 Task: Open Card Podcast Review in Board Customer Feedback Action Planning to Workspace Contract Management and add a team member Softage.4@softage.net, a label Purple, a checklist Poetry, an attachment from your google drive, a color Purple and finally, add a card description 'Draft blog post for company website' and a comment 'Given the potential impact of this task, let us make sure we involve all stakeholders and gather their feedback.'. Add a start date 'Jan 08, 1900' with a due date 'Jan 15, 1900'
Action: Mouse moved to (82, 249)
Screenshot: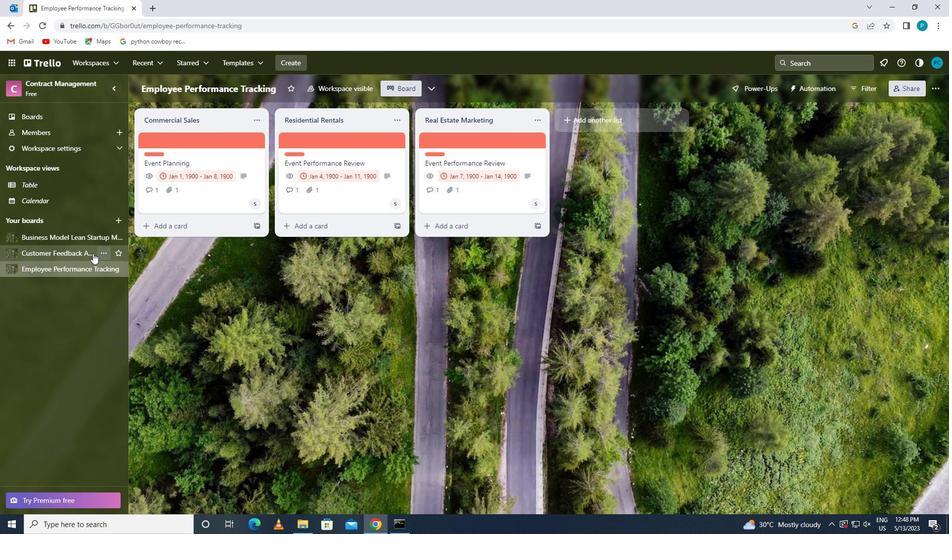 
Action: Mouse pressed left at (82, 249)
Screenshot: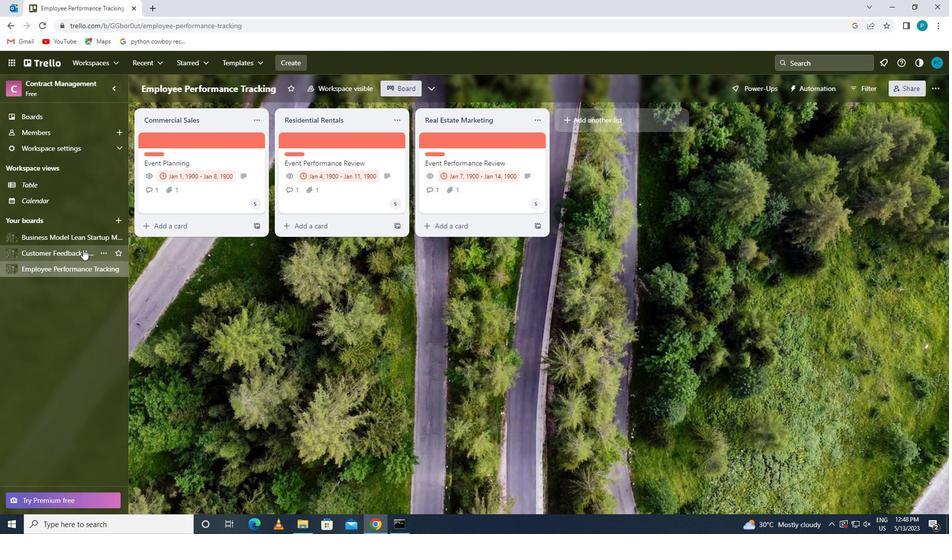 
Action: Mouse moved to (487, 145)
Screenshot: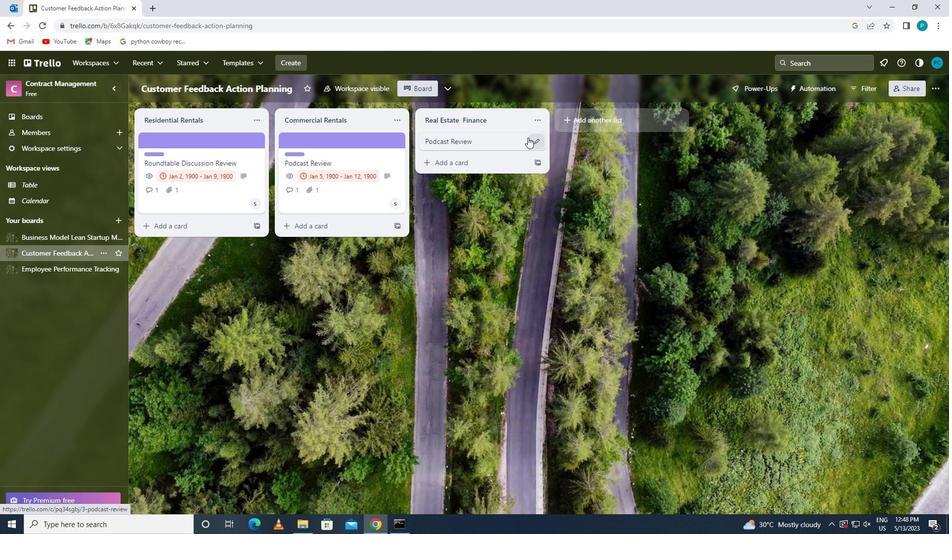
Action: Mouse pressed left at (487, 145)
Screenshot: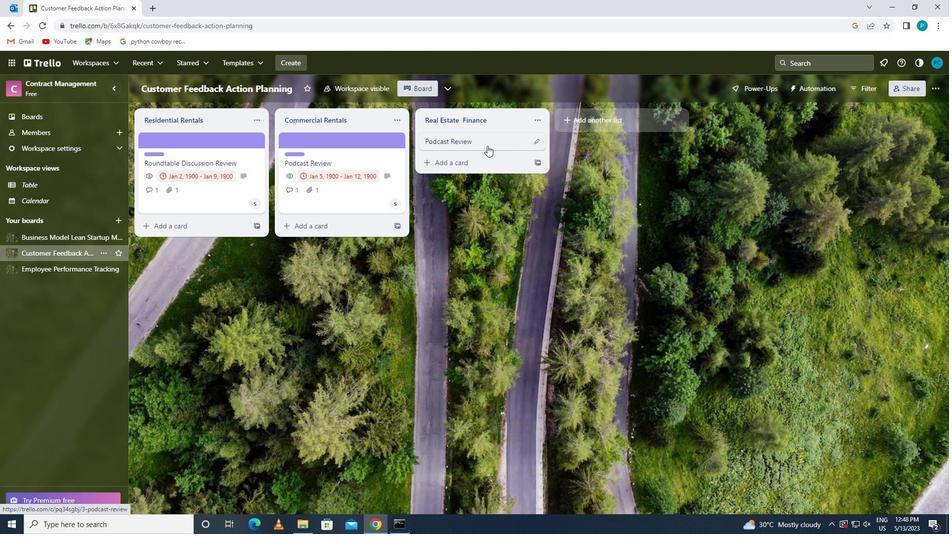 
Action: Mouse moved to (576, 174)
Screenshot: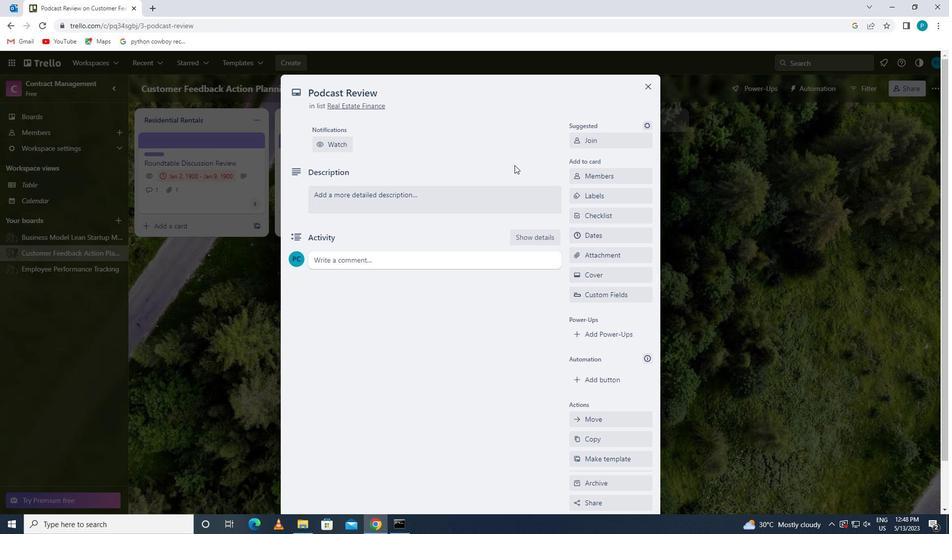 
Action: Mouse pressed left at (576, 174)
Screenshot: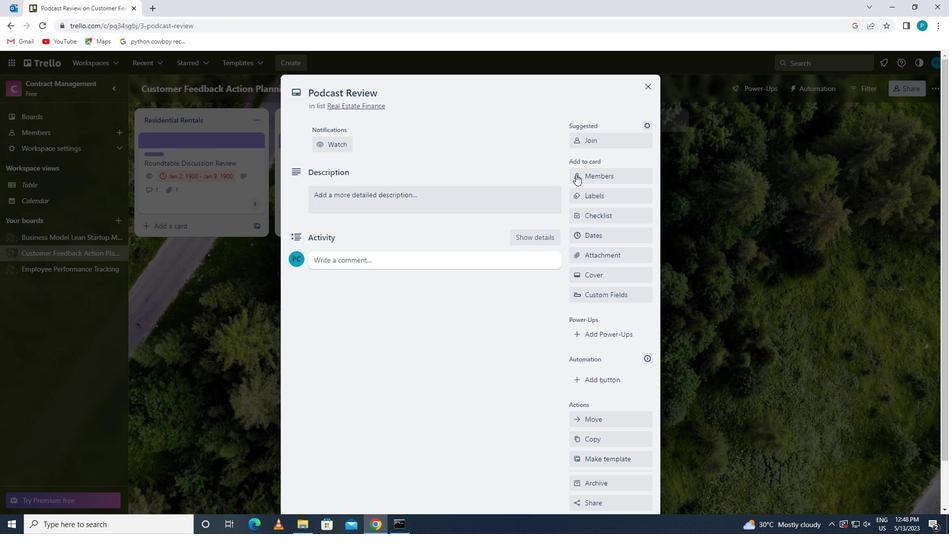 
Action: Key pressed <Key.caps_lock>s<Key.caps_lock>oftage.4
Screenshot: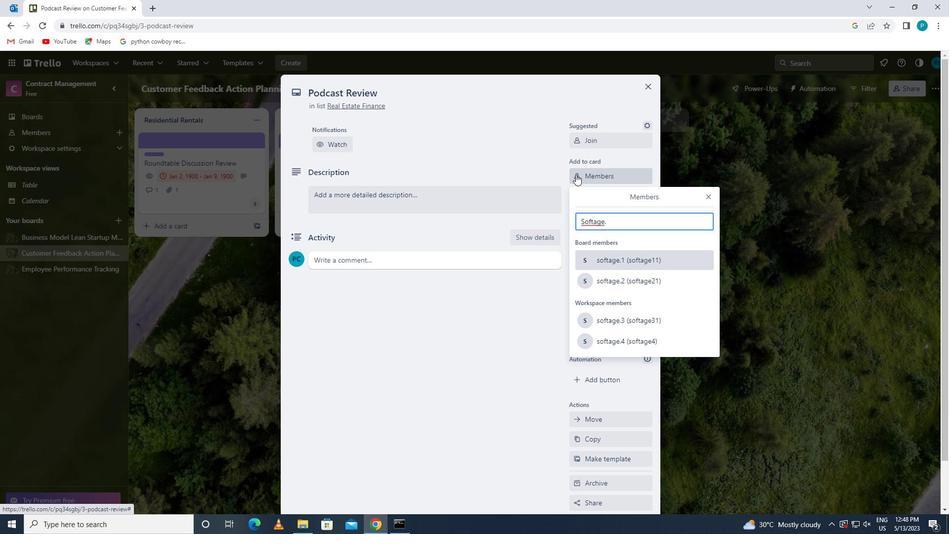 
Action: Mouse moved to (607, 317)
Screenshot: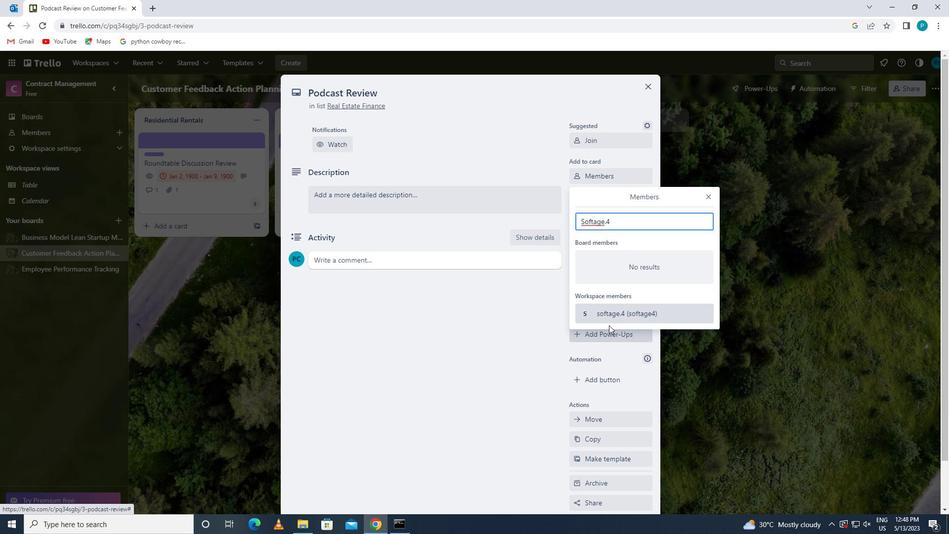 
Action: Mouse pressed left at (607, 317)
Screenshot: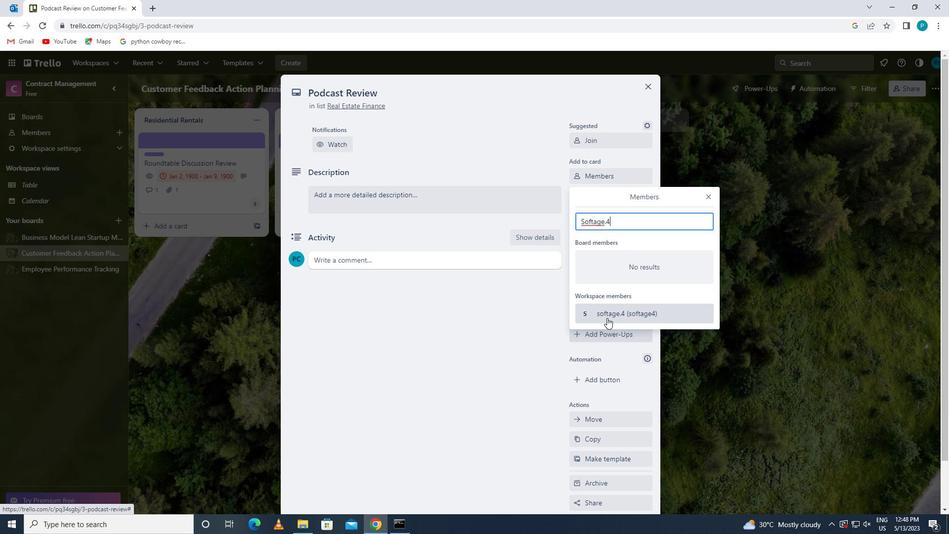 
Action: Mouse moved to (710, 189)
Screenshot: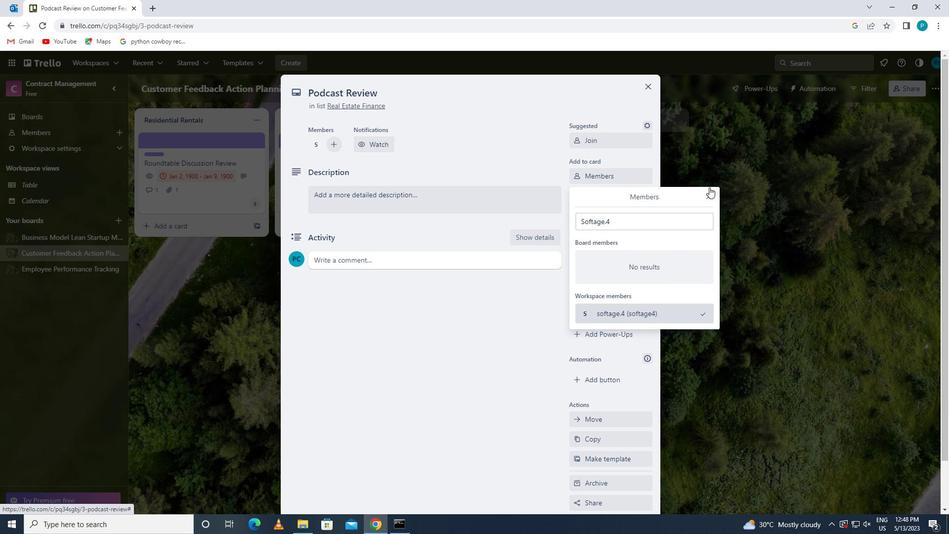
Action: Mouse pressed left at (710, 189)
Screenshot: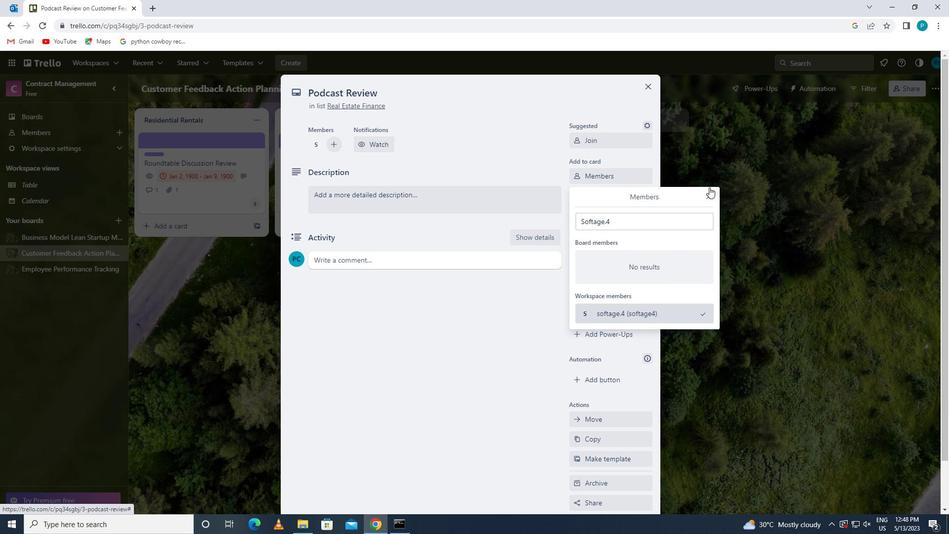 
Action: Mouse moved to (594, 194)
Screenshot: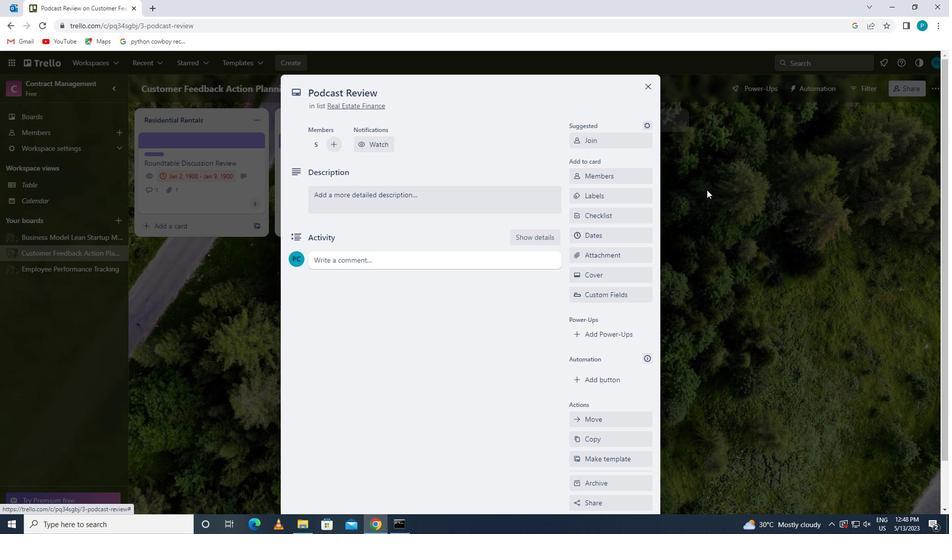 
Action: Mouse pressed left at (594, 194)
Screenshot: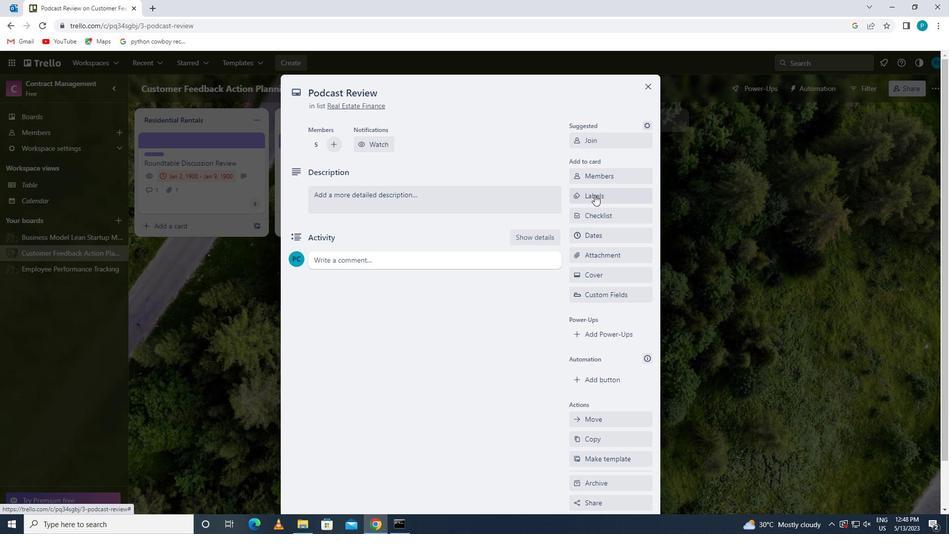 
Action: Mouse moved to (625, 385)
Screenshot: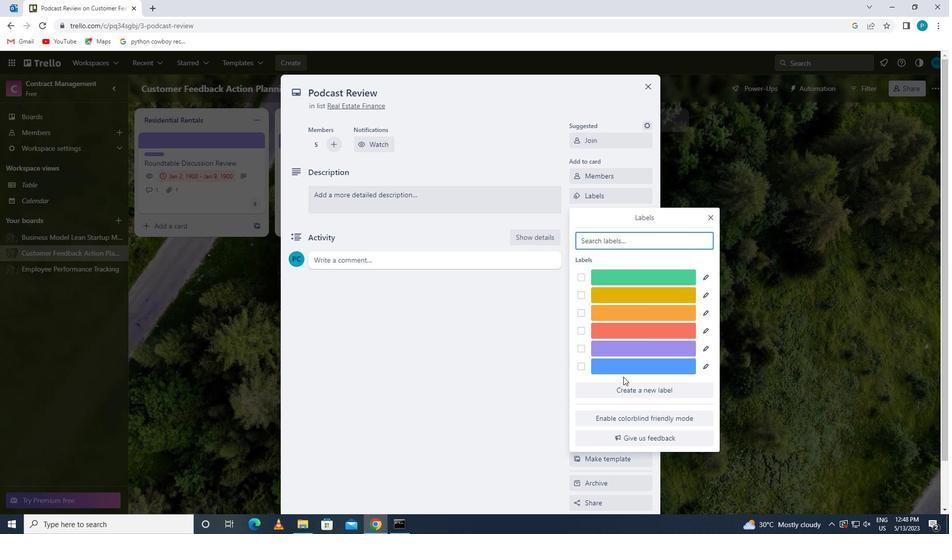 
Action: Mouse pressed left at (625, 385)
Screenshot: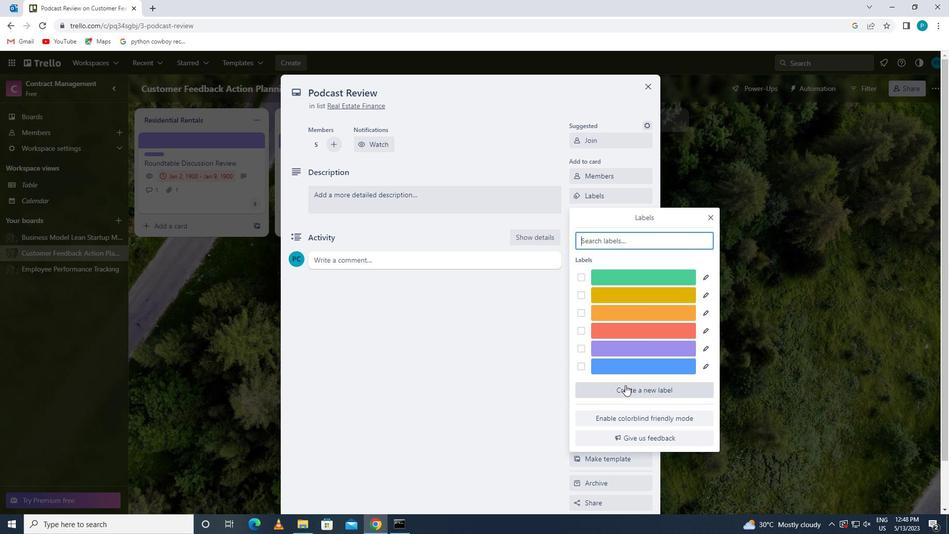 
Action: Mouse moved to (697, 354)
Screenshot: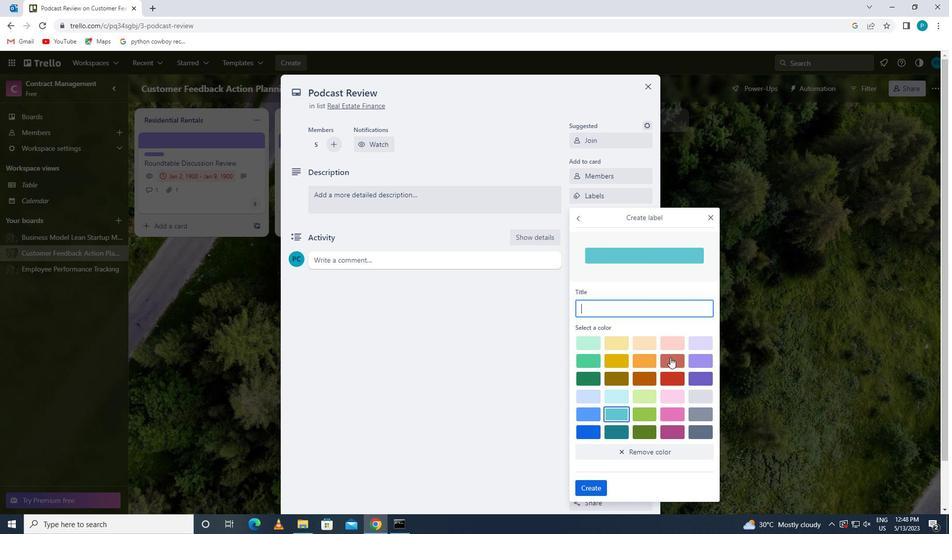 
Action: Mouse pressed left at (697, 354)
Screenshot: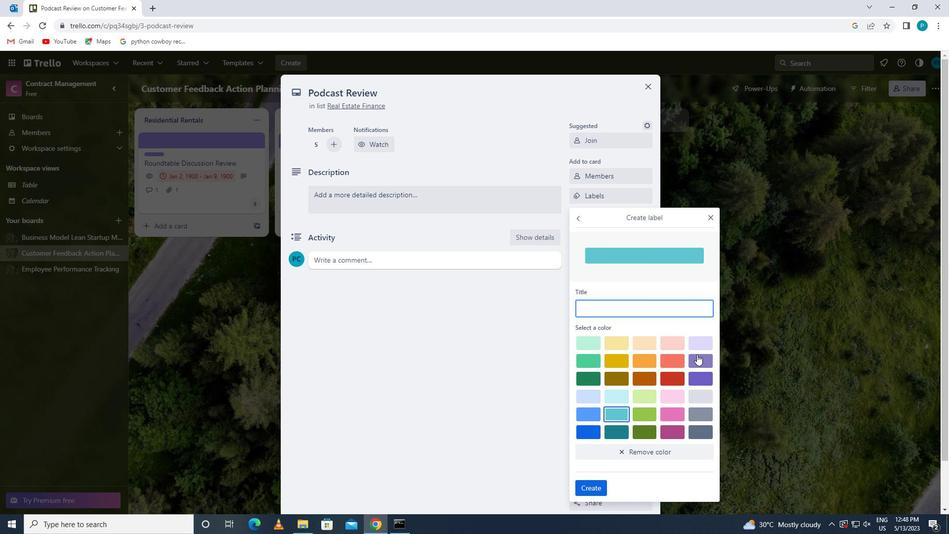 
Action: Mouse moved to (590, 486)
Screenshot: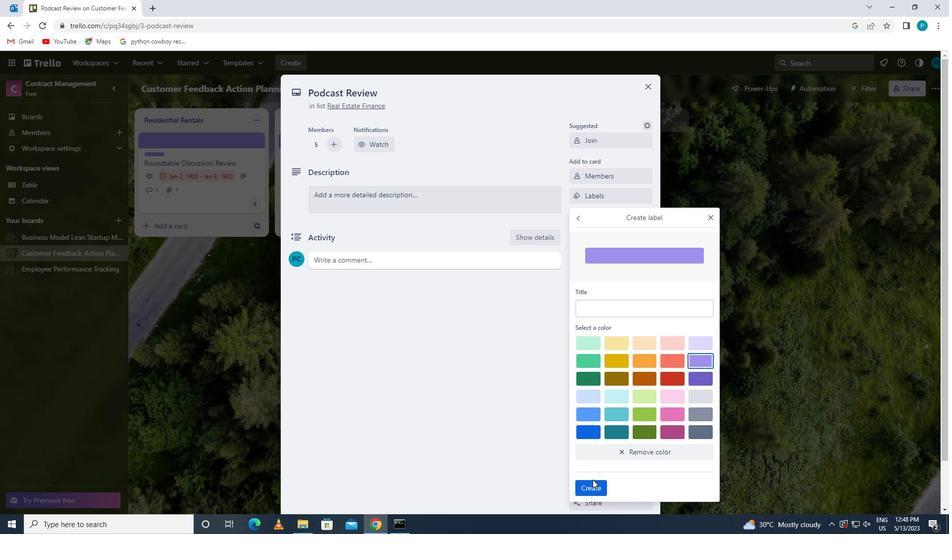 
Action: Mouse pressed left at (590, 486)
Screenshot: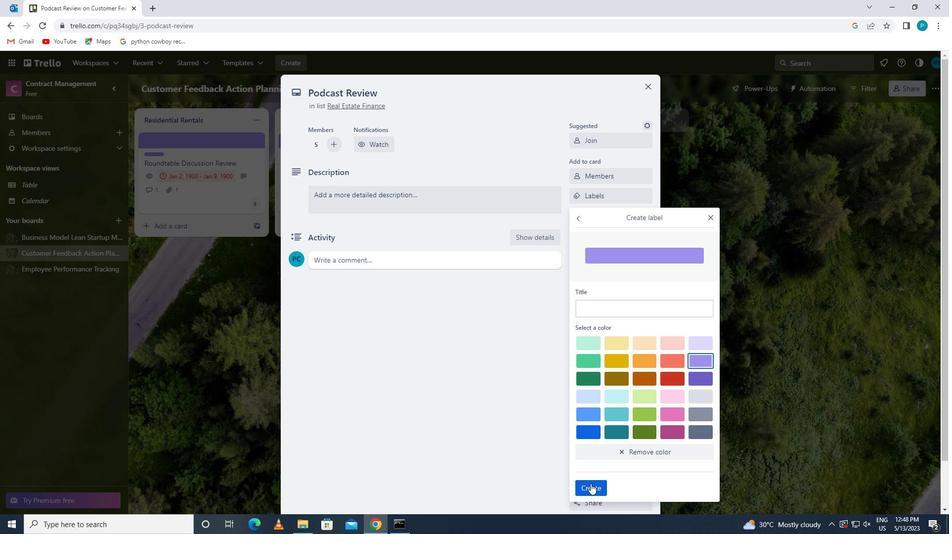 
Action: Mouse moved to (711, 211)
Screenshot: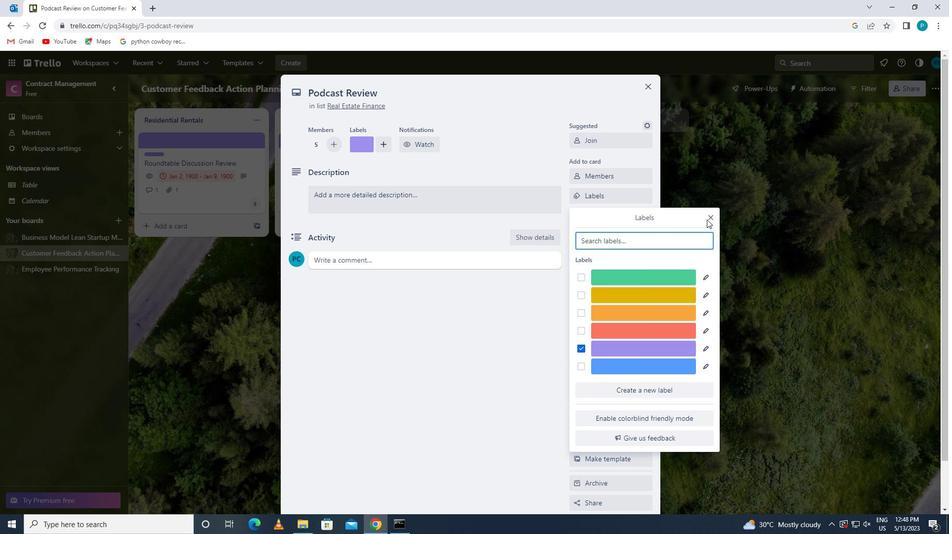 
Action: Mouse pressed left at (711, 211)
Screenshot: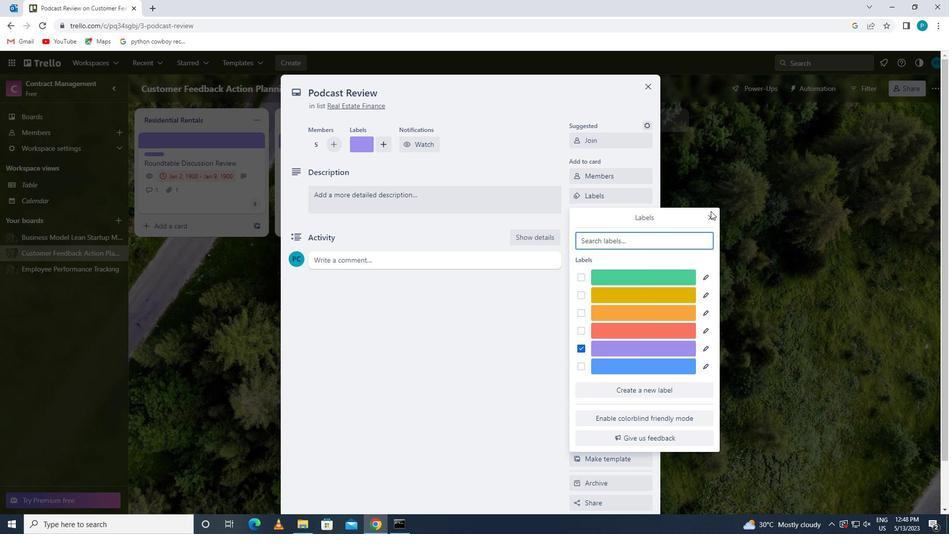 
Action: Mouse moved to (712, 214)
Screenshot: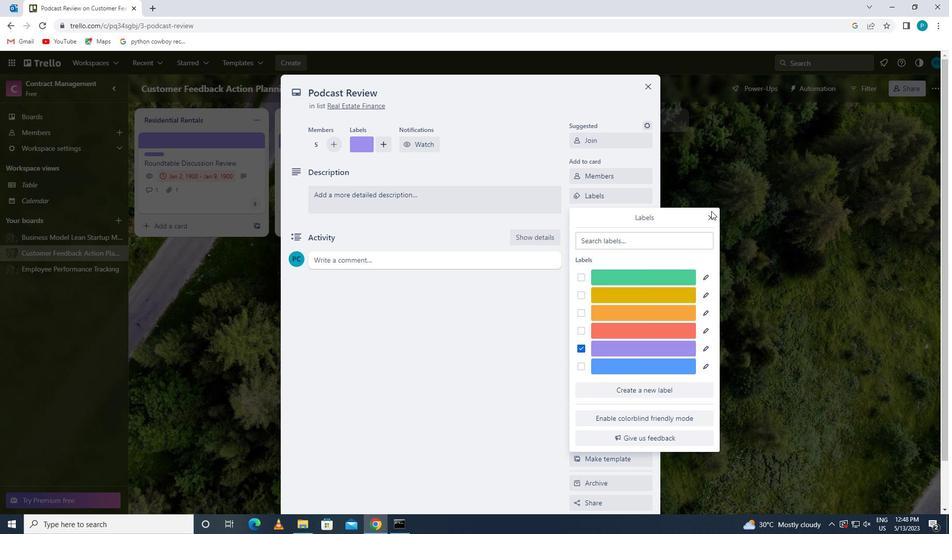 
Action: Mouse pressed left at (712, 214)
Screenshot: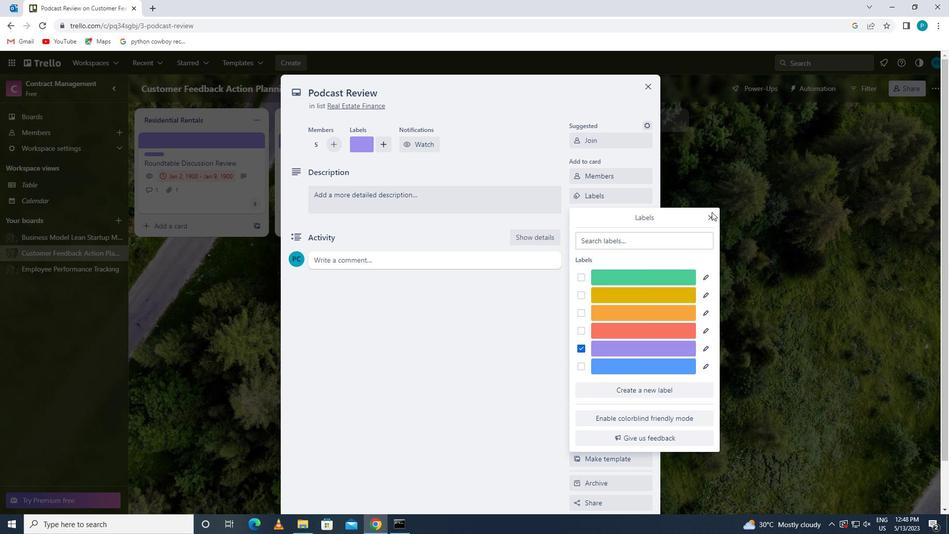 
Action: Mouse moved to (629, 215)
Screenshot: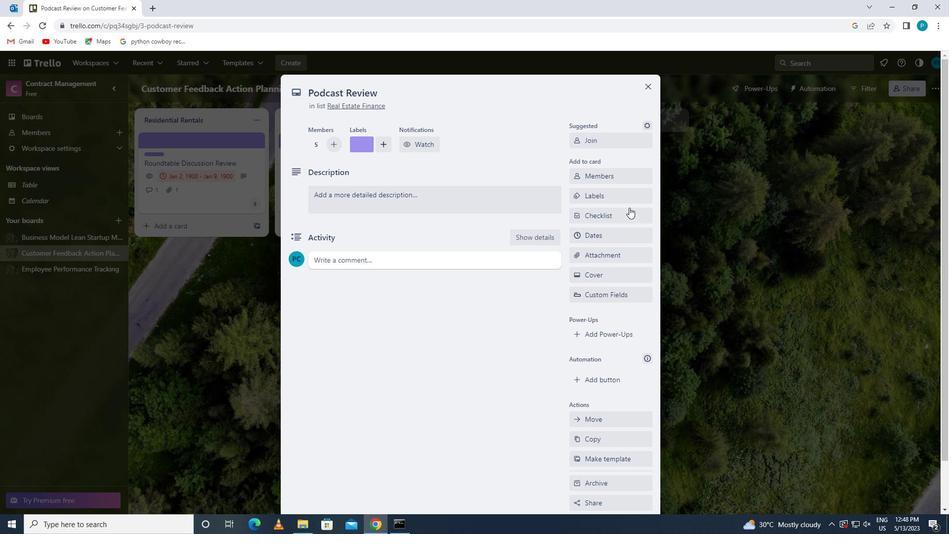 
Action: Mouse pressed left at (629, 215)
Screenshot: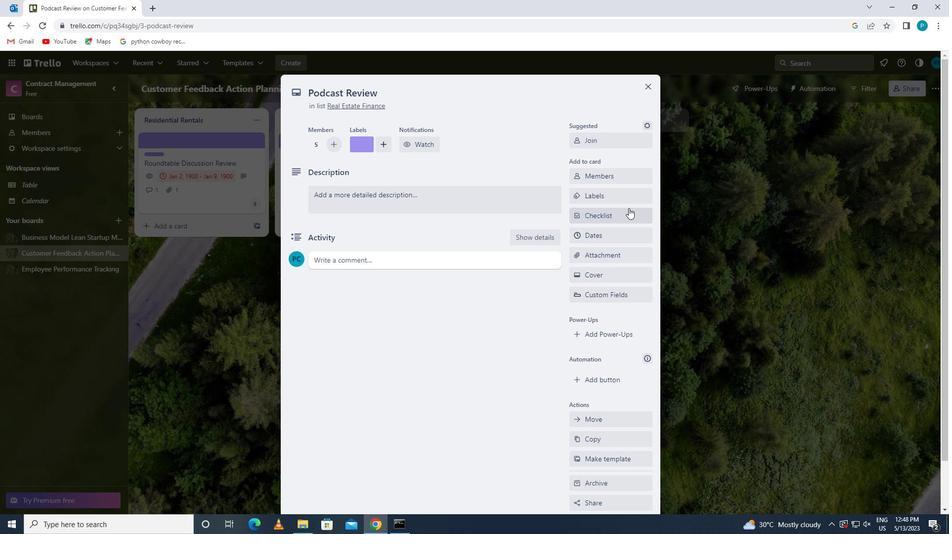 
Action: Key pressed po
Screenshot: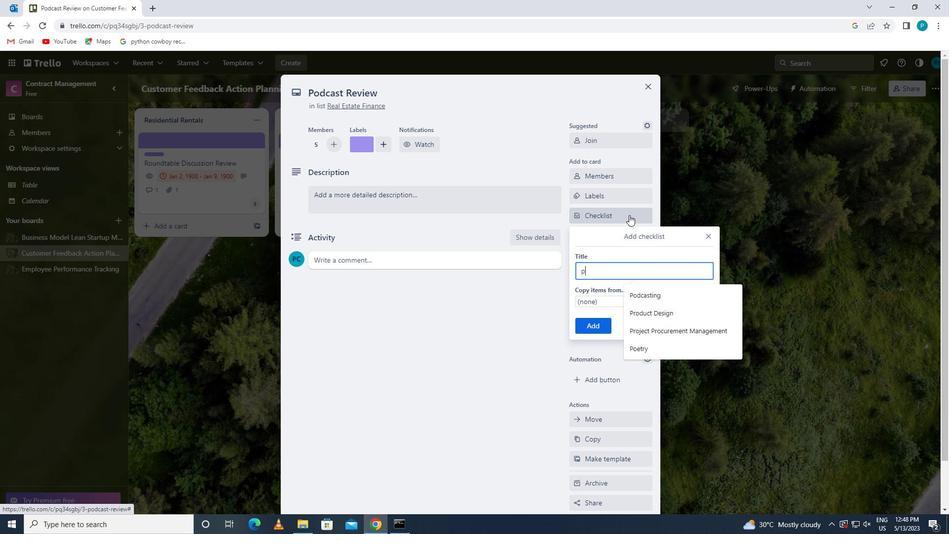
Action: Mouse moved to (642, 322)
Screenshot: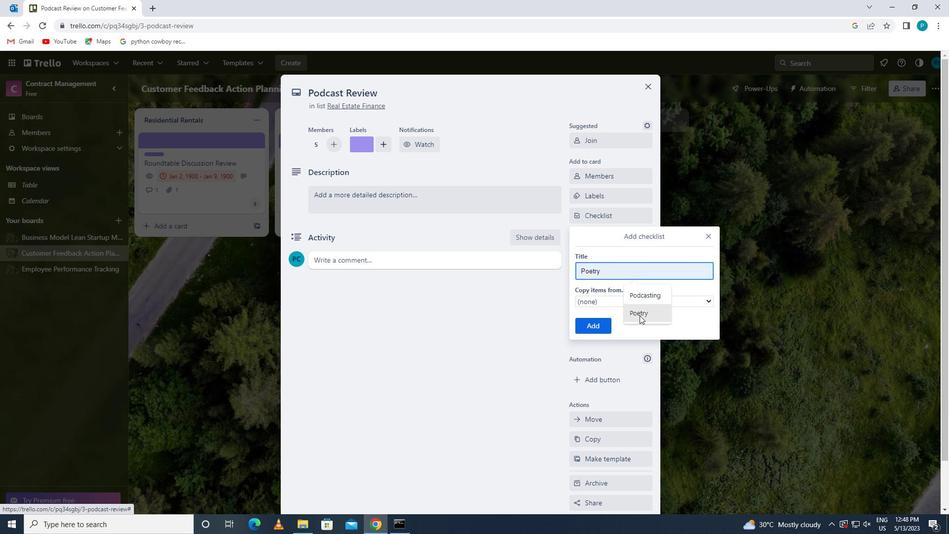 
Action: Mouse pressed left at (642, 322)
Screenshot: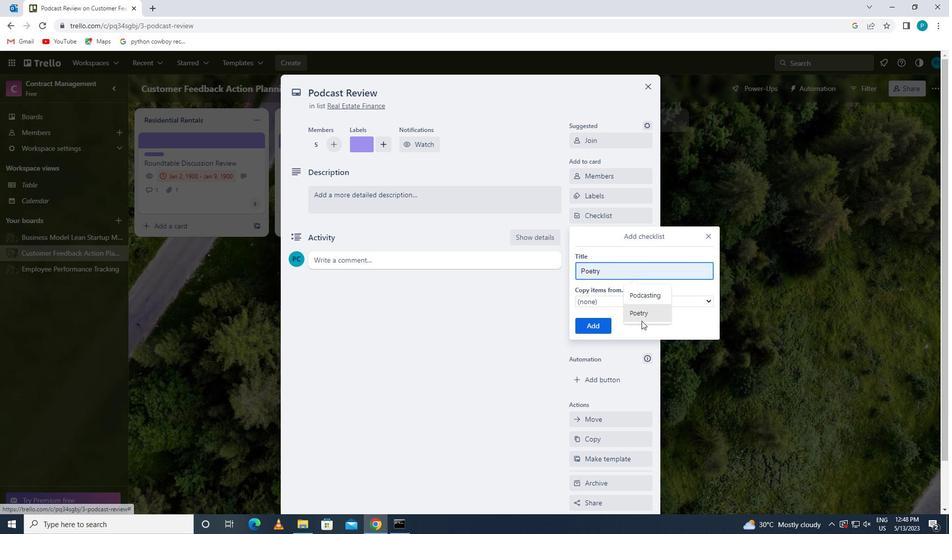 
Action: Mouse moved to (642, 318)
Screenshot: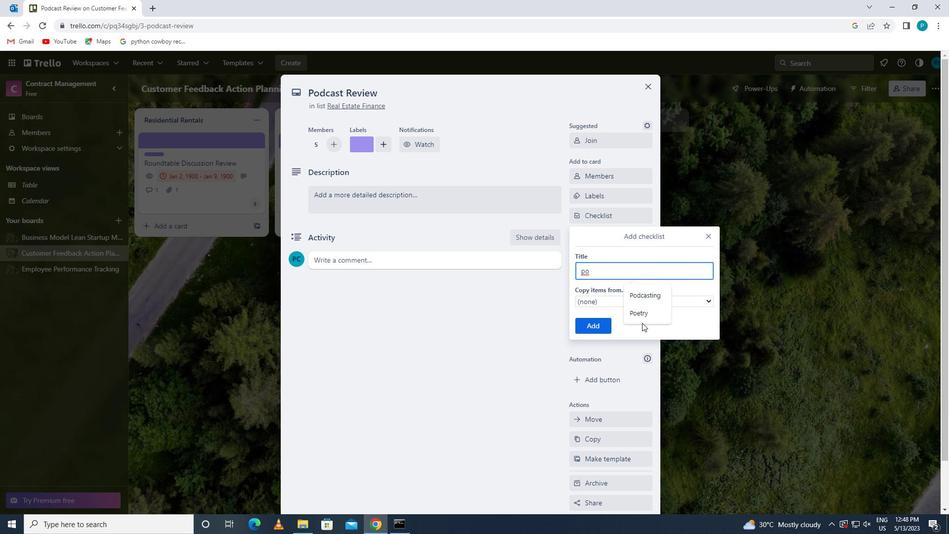 
Action: Mouse pressed left at (642, 318)
Screenshot: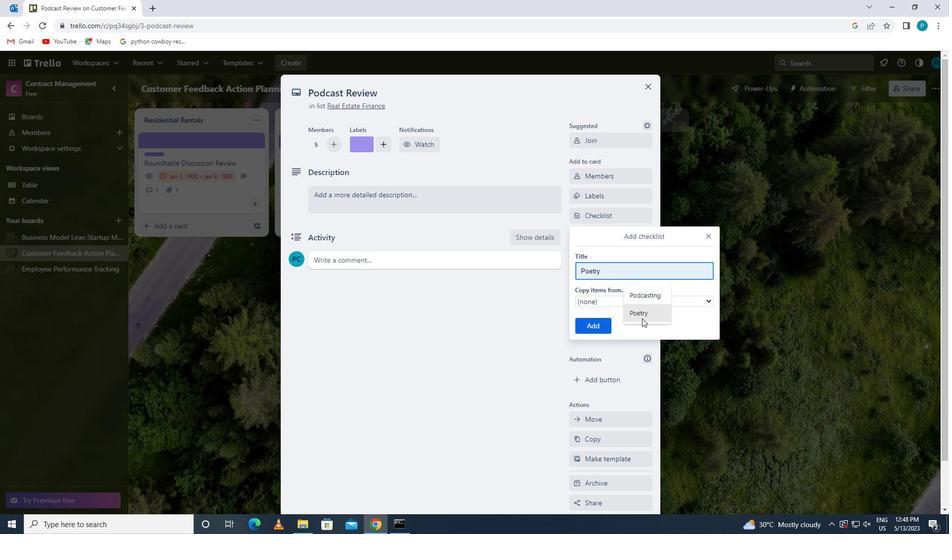 
Action: Mouse moved to (593, 323)
Screenshot: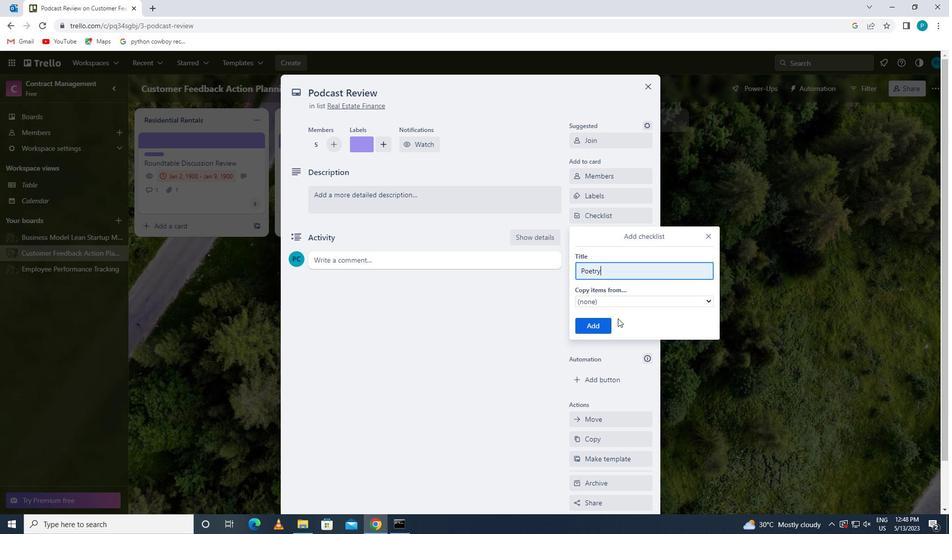 
Action: Mouse pressed left at (593, 323)
Screenshot: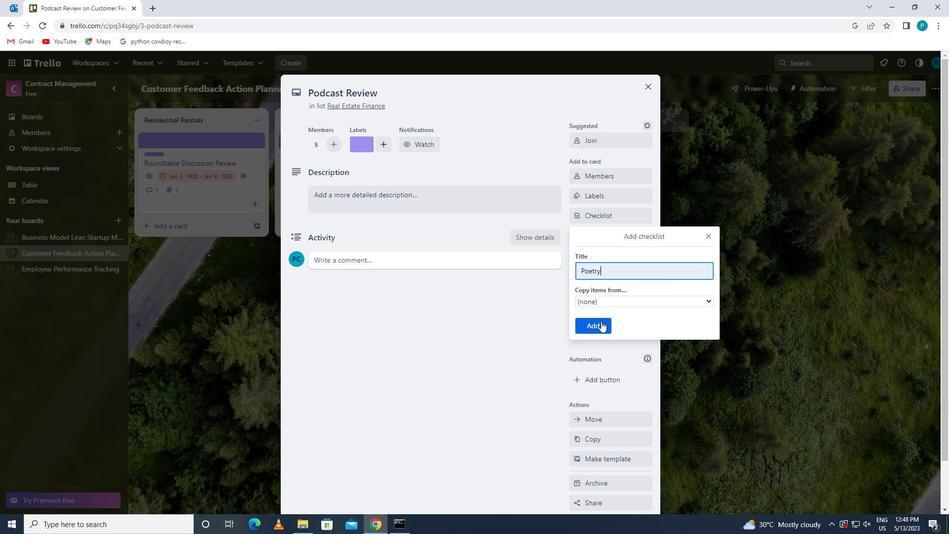 
Action: Mouse moved to (614, 256)
Screenshot: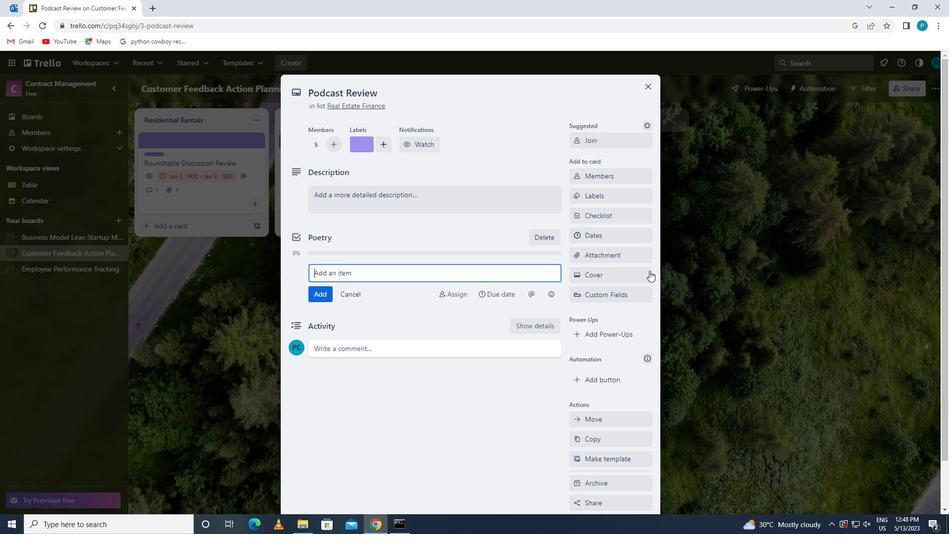
Action: Mouse pressed left at (614, 256)
Screenshot: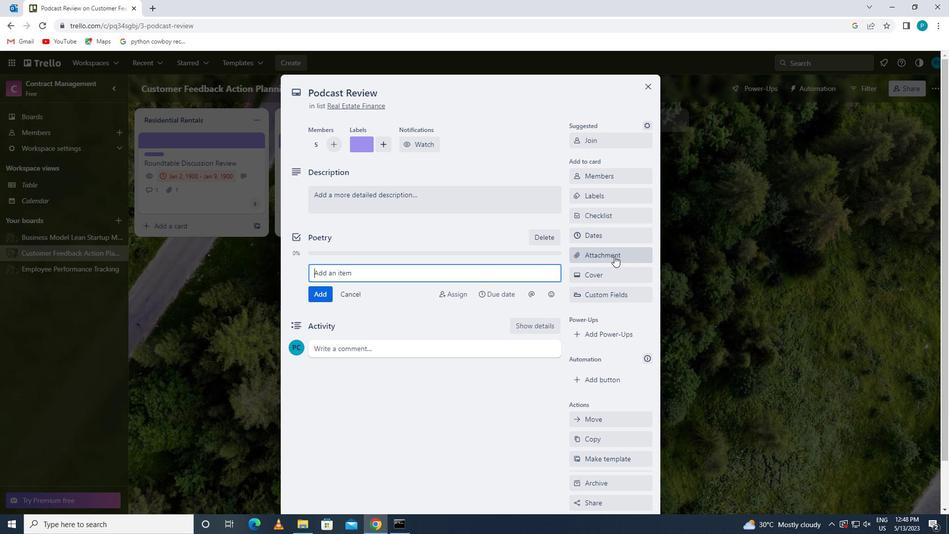 
Action: Mouse moved to (590, 332)
Screenshot: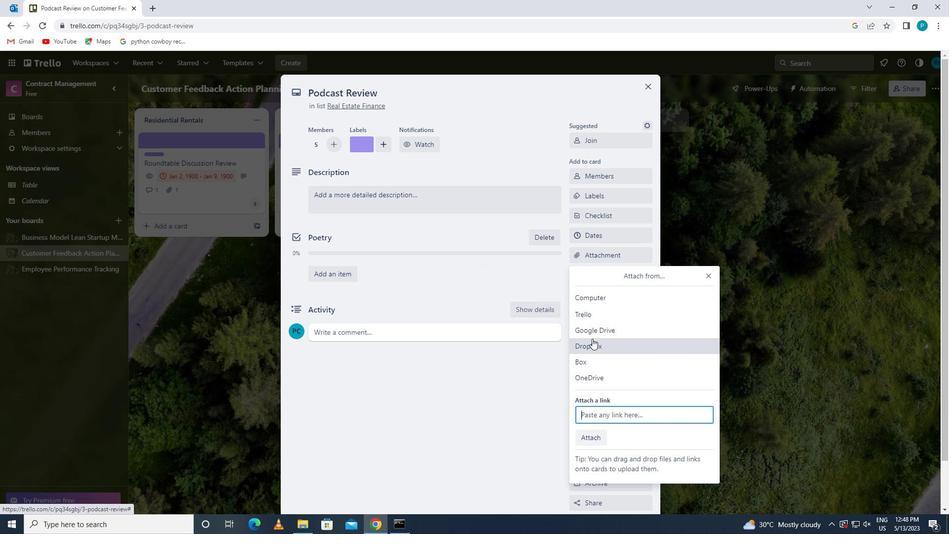 
Action: Mouse pressed left at (590, 332)
Screenshot: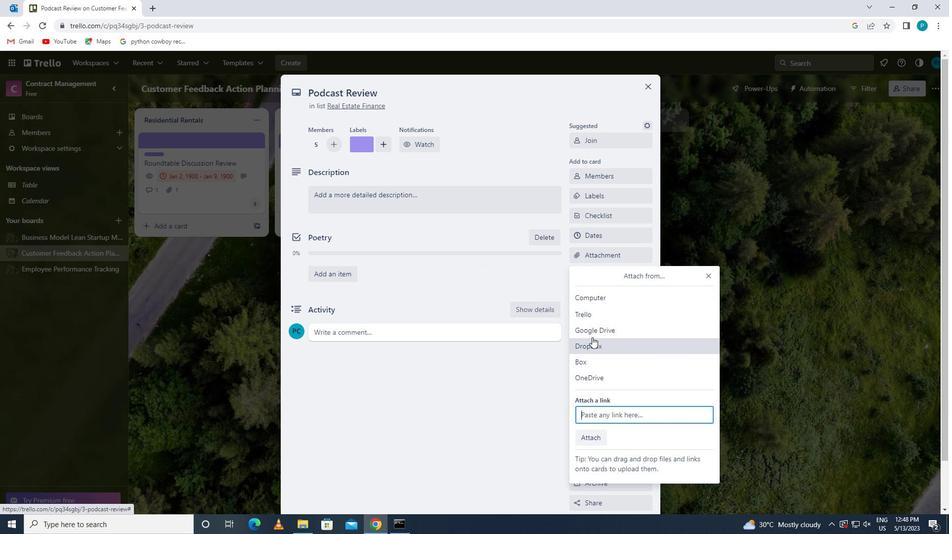 
Action: Mouse moved to (268, 287)
Screenshot: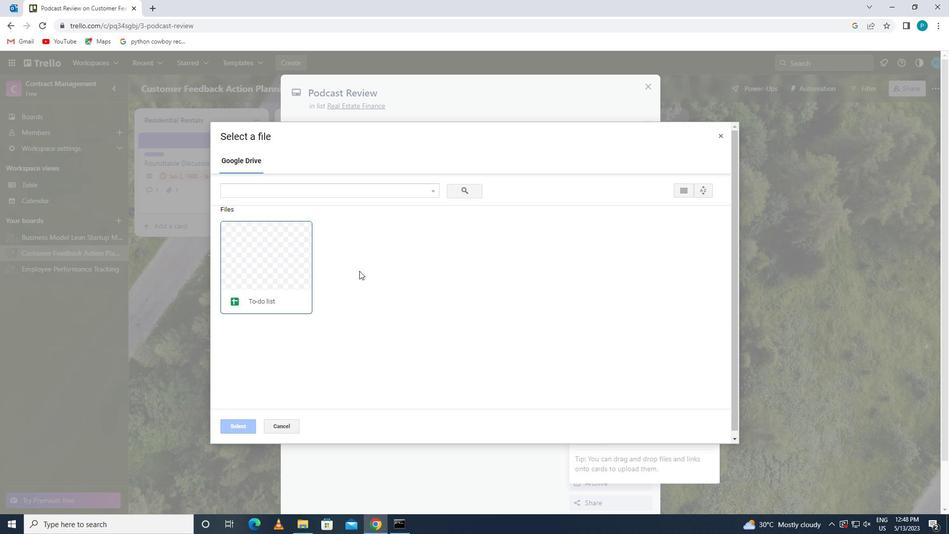 
Action: Mouse pressed left at (268, 287)
Screenshot: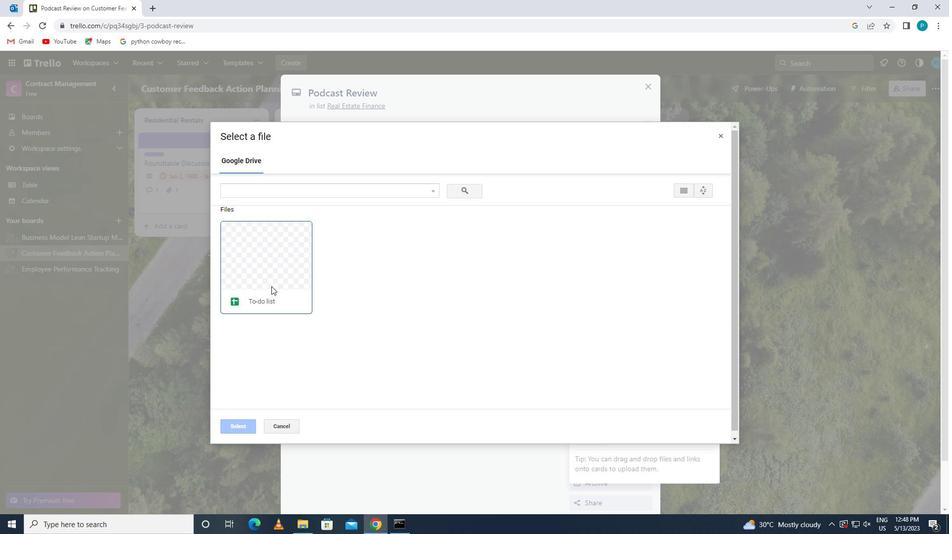 
Action: Mouse moved to (234, 428)
Screenshot: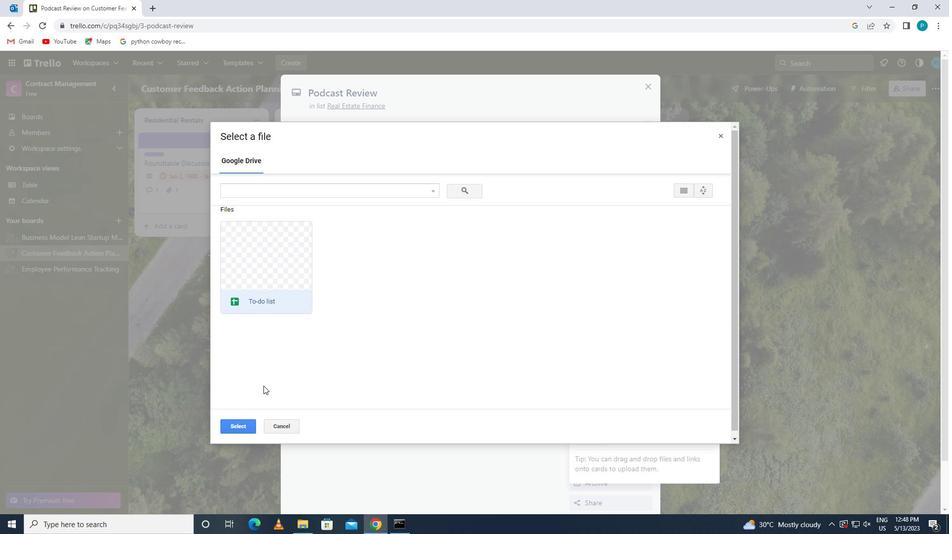 
Action: Mouse pressed left at (234, 428)
Screenshot: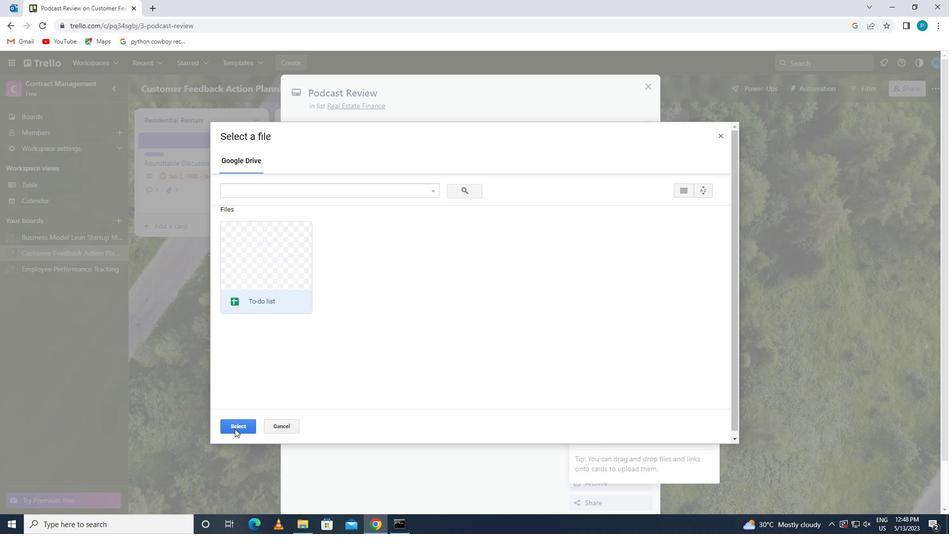 
Action: Mouse moved to (611, 276)
Screenshot: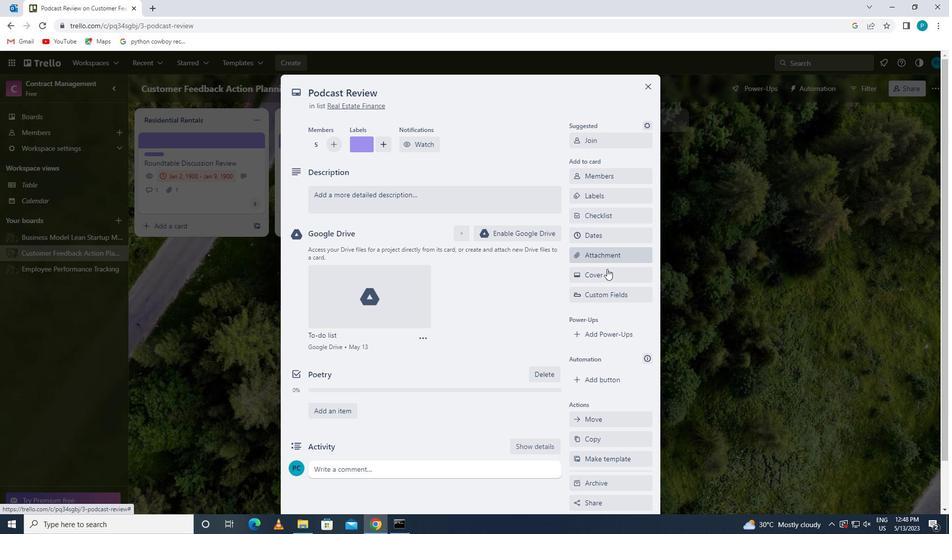 
Action: Mouse pressed left at (611, 276)
Screenshot: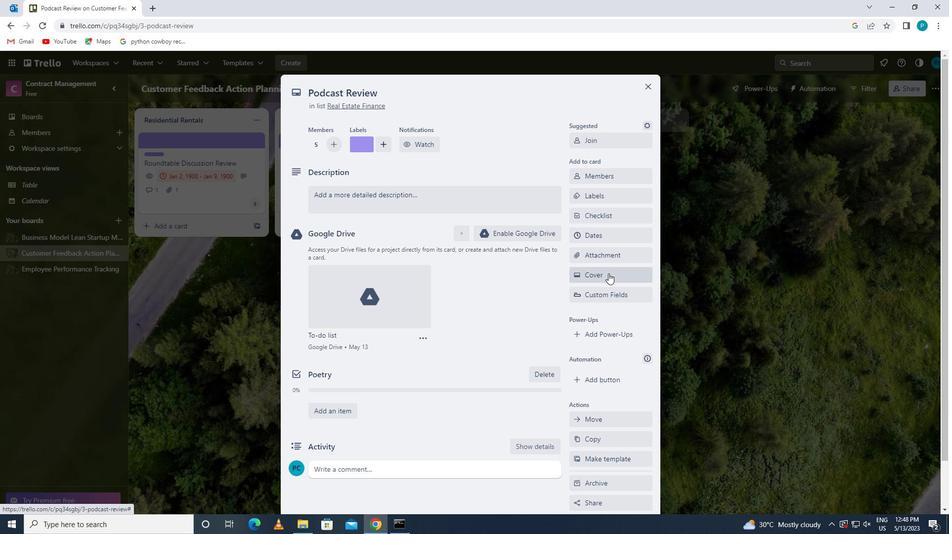 
Action: Mouse moved to (701, 312)
Screenshot: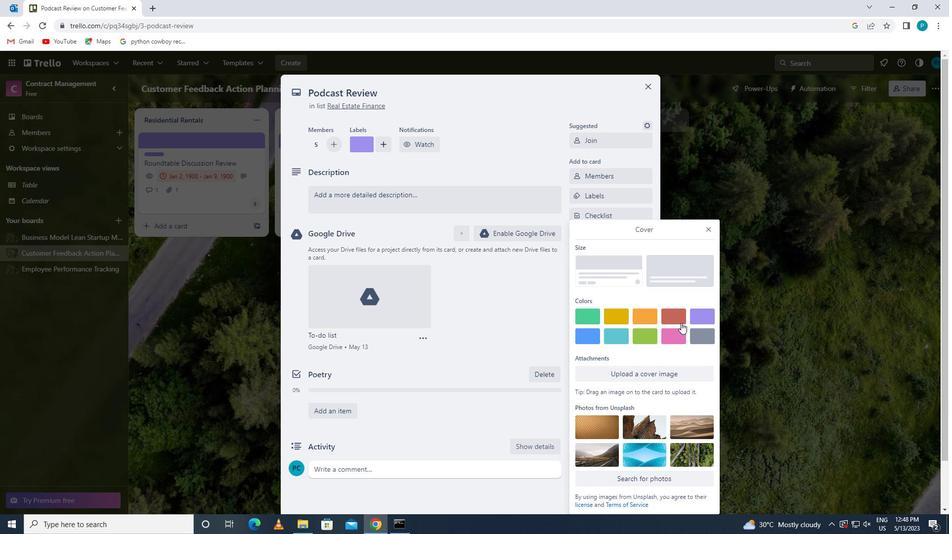 
Action: Mouse pressed left at (701, 312)
Screenshot: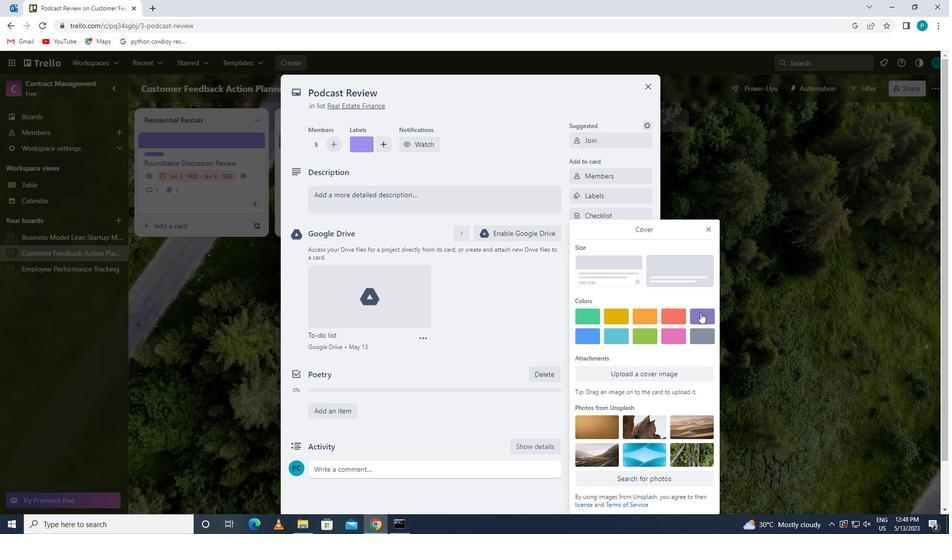 
Action: Mouse moved to (709, 208)
Screenshot: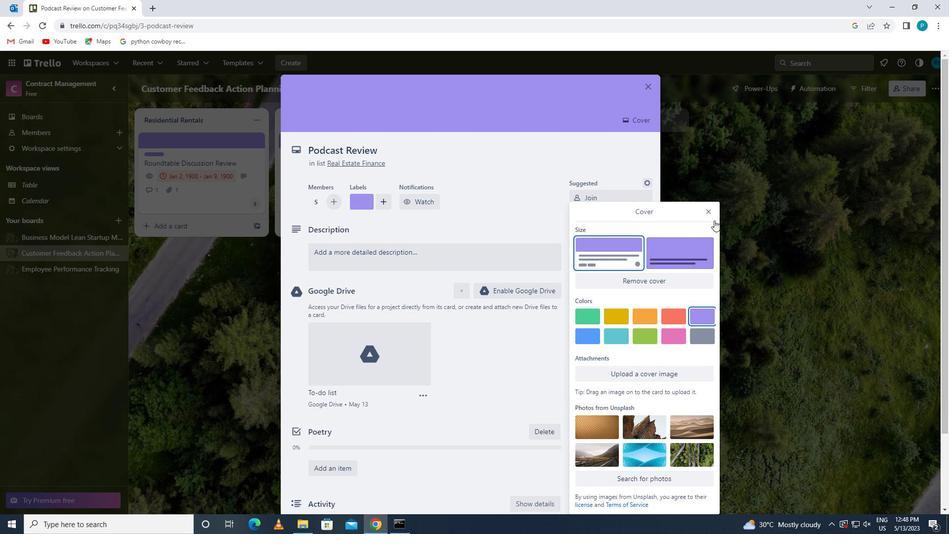 
Action: Mouse pressed left at (709, 208)
Screenshot: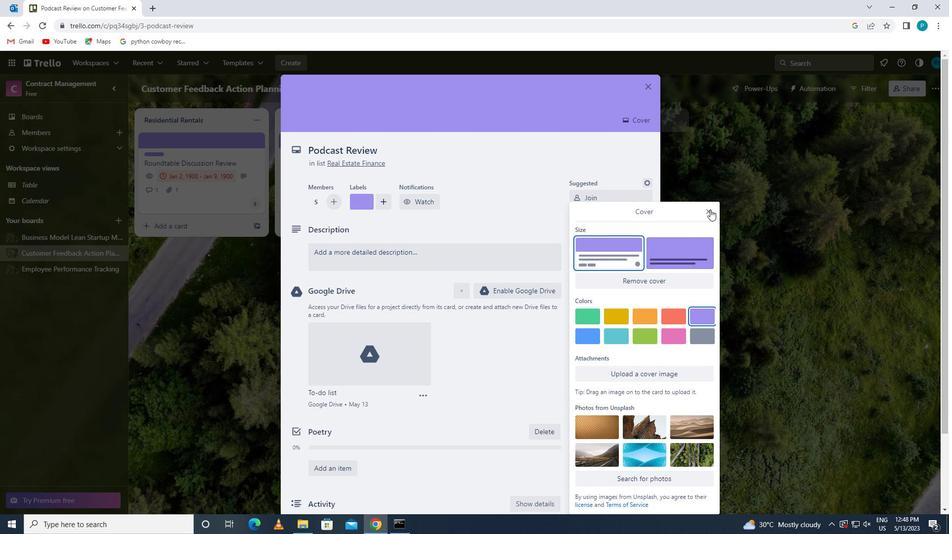 
Action: Mouse moved to (358, 255)
Screenshot: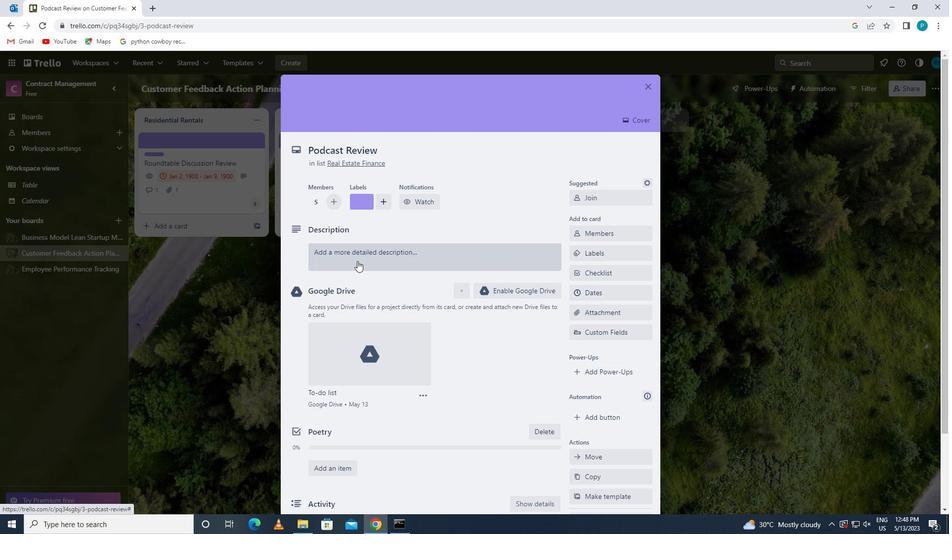 
Action: Mouse pressed left at (358, 255)
Screenshot: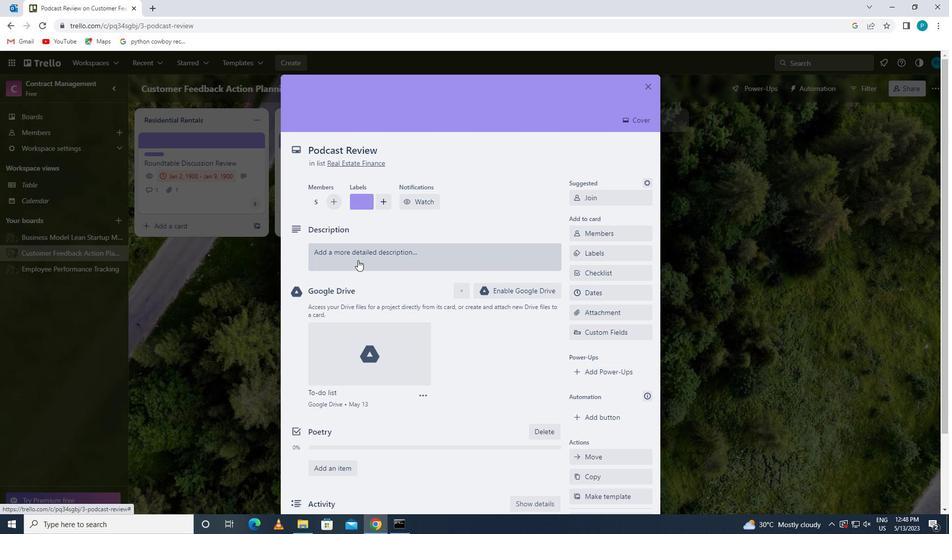 
Action: Key pressed <Key.caps_lock>d<Key.caps_lock>r
Screenshot: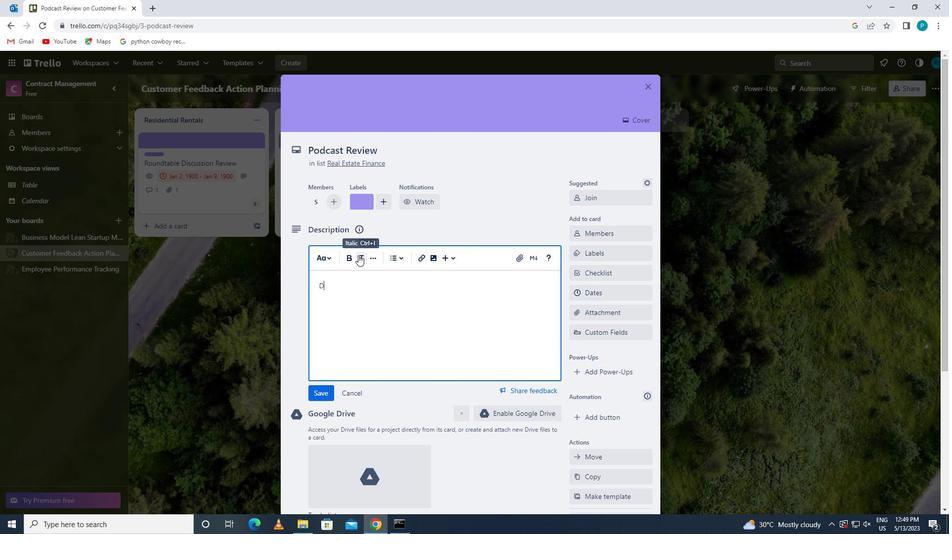 
Action: Mouse moved to (358, 255)
Screenshot: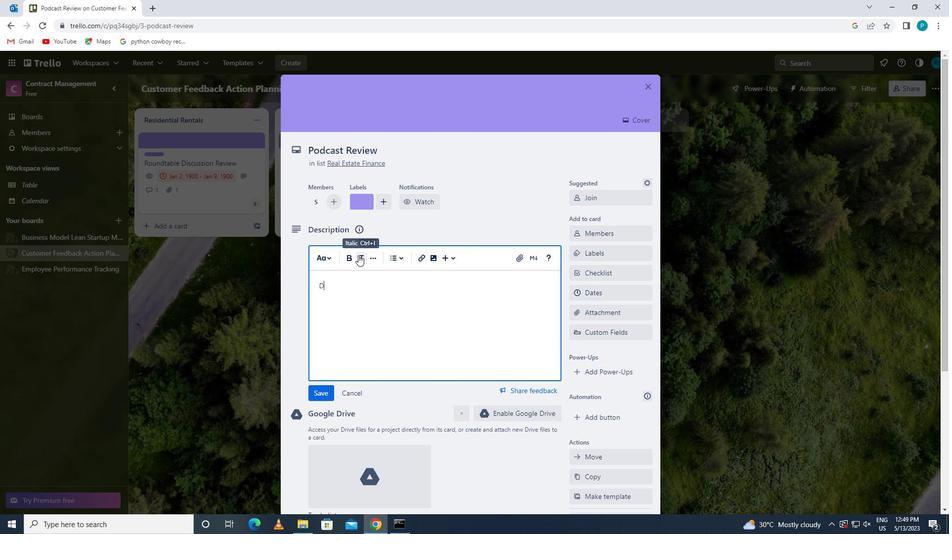 
Action: Key pressed aft<Key.space>blog<Key.space>post<Key.space>for<Key.space>company<Key.space>website
Screenshot: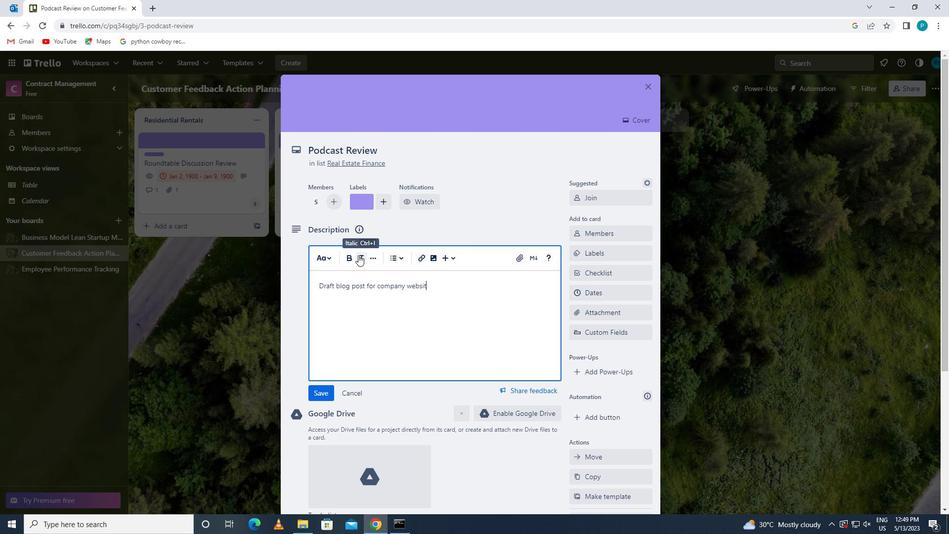 
Action: Mouse moved to (323, 394)
Screenshot: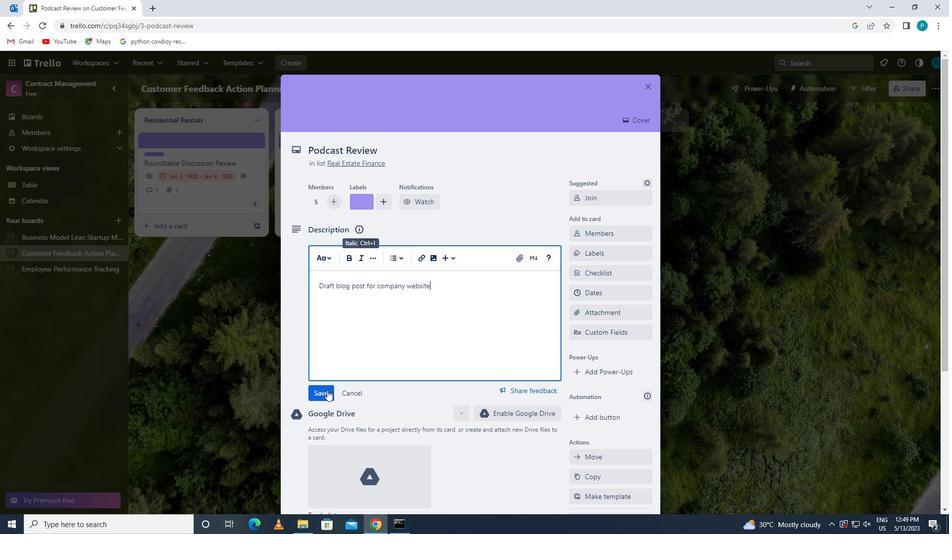 
Action: Mouse pressed left at (323, 394)
Screenshot: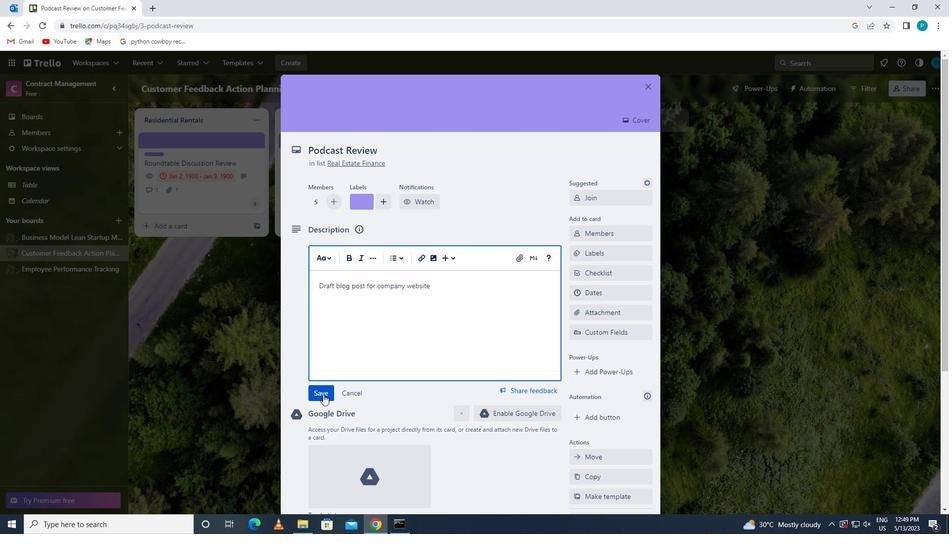 
Action: Mouse moved to (373, 427)
Screenshot: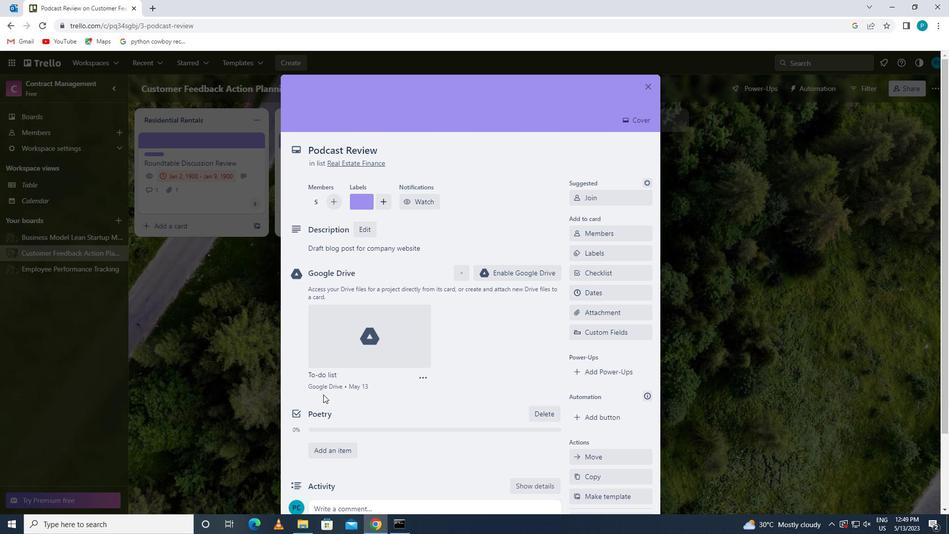 
Action: Mouse scrolled (373, 427) with delta (0, 0)
Screenshot: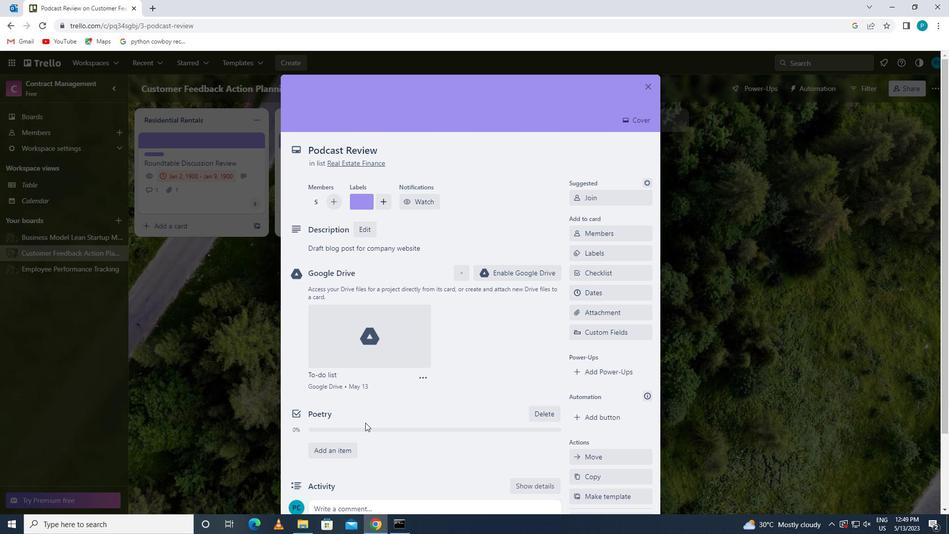 
Action: Mouse scrolled (373, 427) with delta (0, 0)
Screenshot: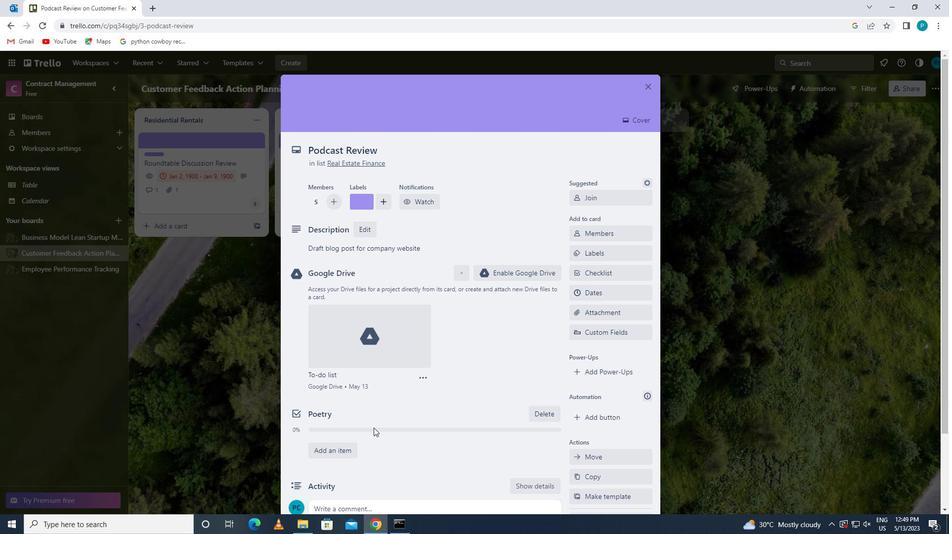 
Action: Mouse scrolled (373, 427) with delta (0, 0)
Screenshot: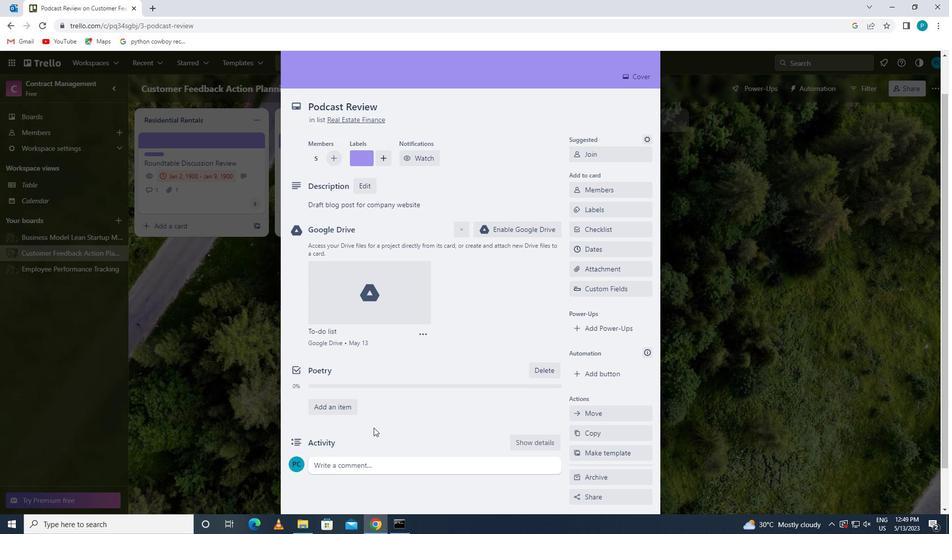 
Action: Mouse pressed left at (373, 427)
Screenshot: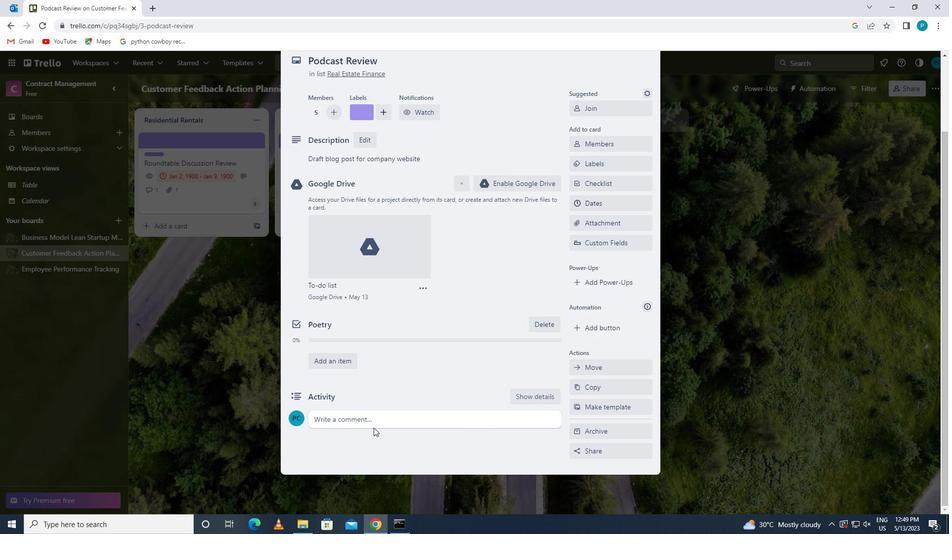 
Action: Key pressed <Key.caps_lock>g<Key.caps_lock>iven<Key.space>the<Key.space>potential<Key.space>impact<Key.space>of<Key.space>this<Key.space>task<Key.space>,let<Key.space>us<Key.space>make<Key.space>sure<Key.space>we<Key.space>involve<Key.space>all<Key.space>stakeholders<Key.space>and<Key.space>gather<Key.space>their<Key.space>feedback
Screenshot: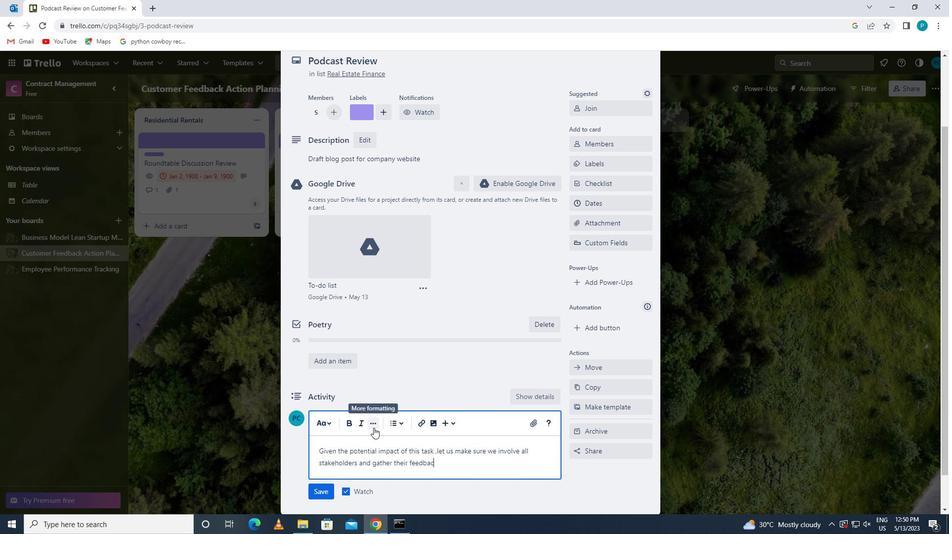 
Action: Mouse moved to (320, 498)
Screenshot: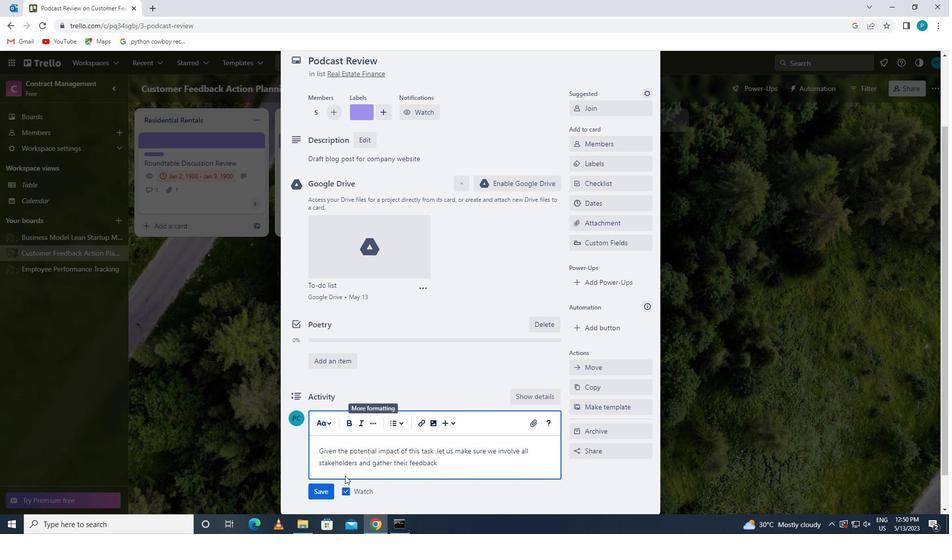 
Action: Mouse pressed left at (320, 498)
Screenshot: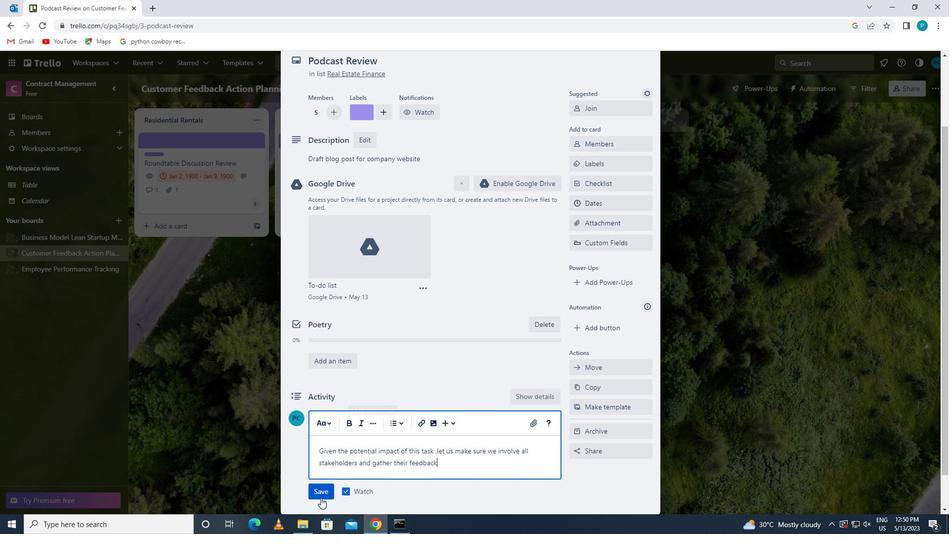 
Action: Mouse moved to (604, 202)
Screenshot: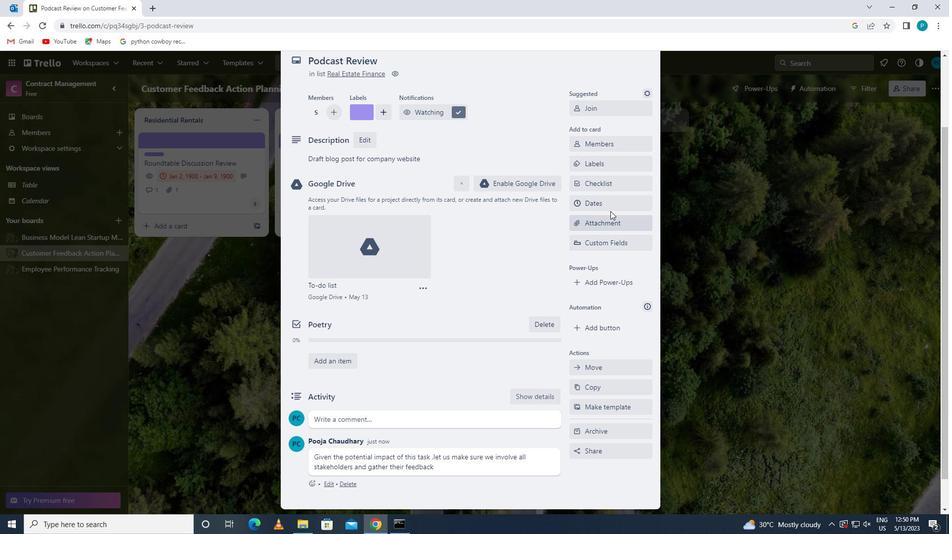 
Action: Mouse pressed left at (604, 202)
Screenshot: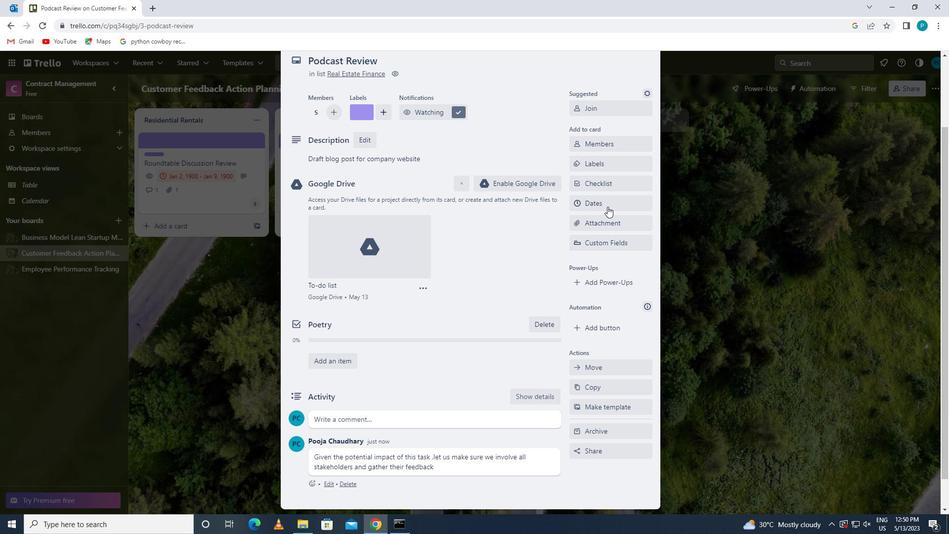 
Action: Mouse moved to (581, 273)
Screenshot: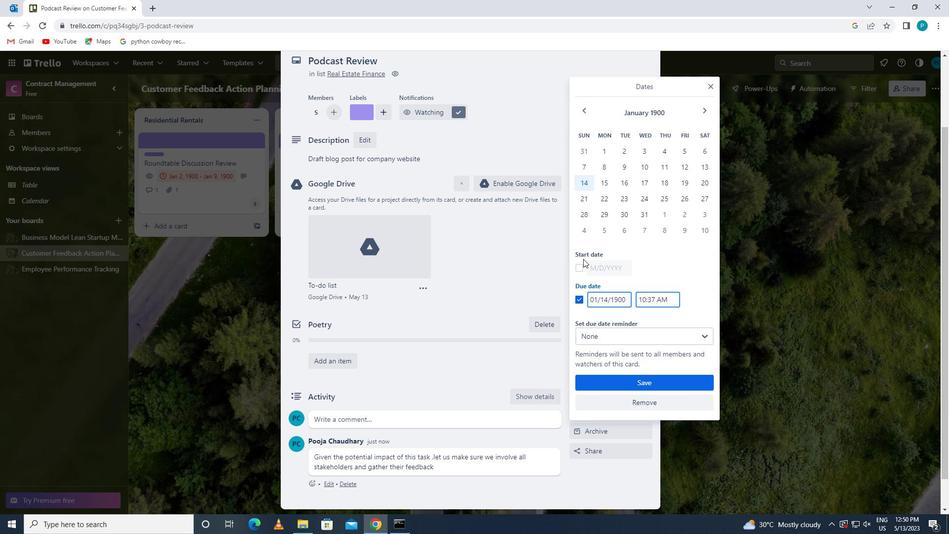 
Action: Mouse pressed left at (581, 273)
Screenshot: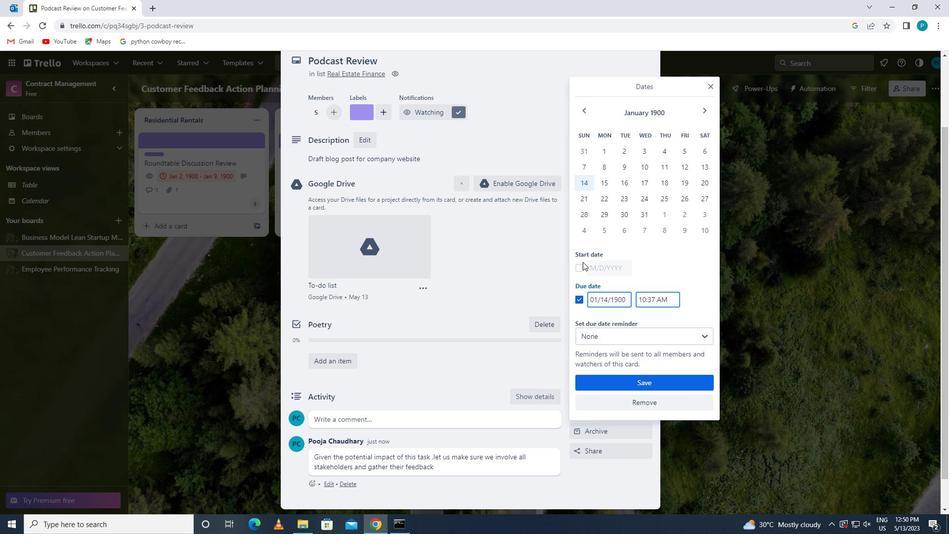 
Action: Mouse moved to (606, 268)
Screenshot: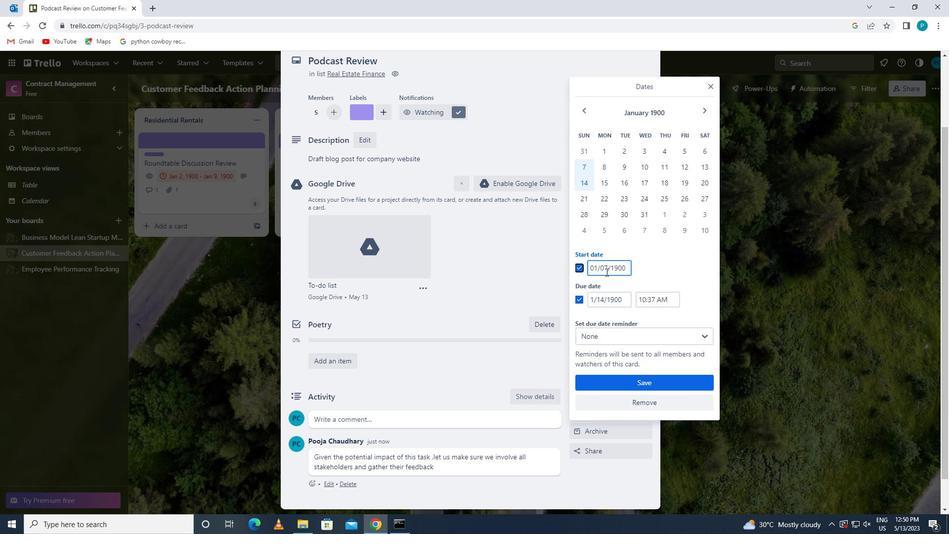 
Action: Mouse pressed left at (606, 268)
Screenshot: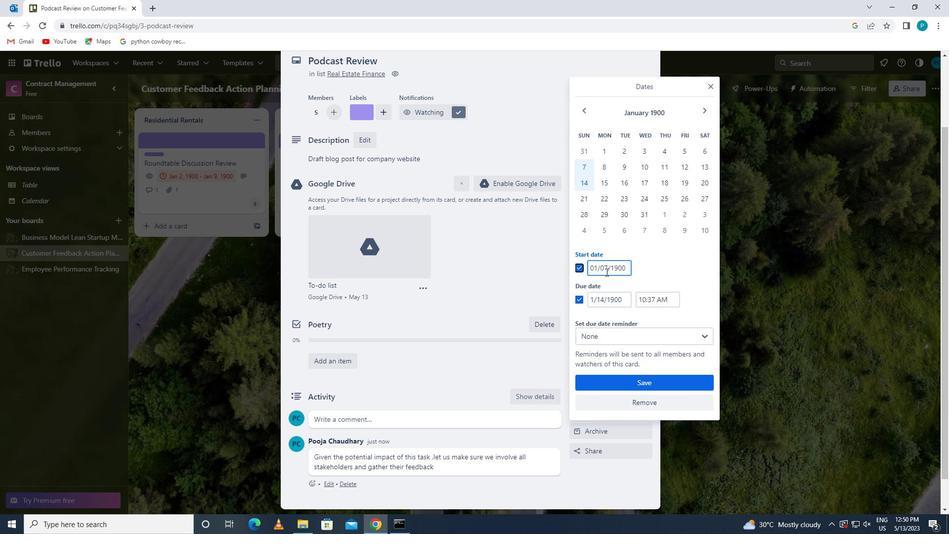 
Action: Mouse moved to (600, 270)
Screenshot: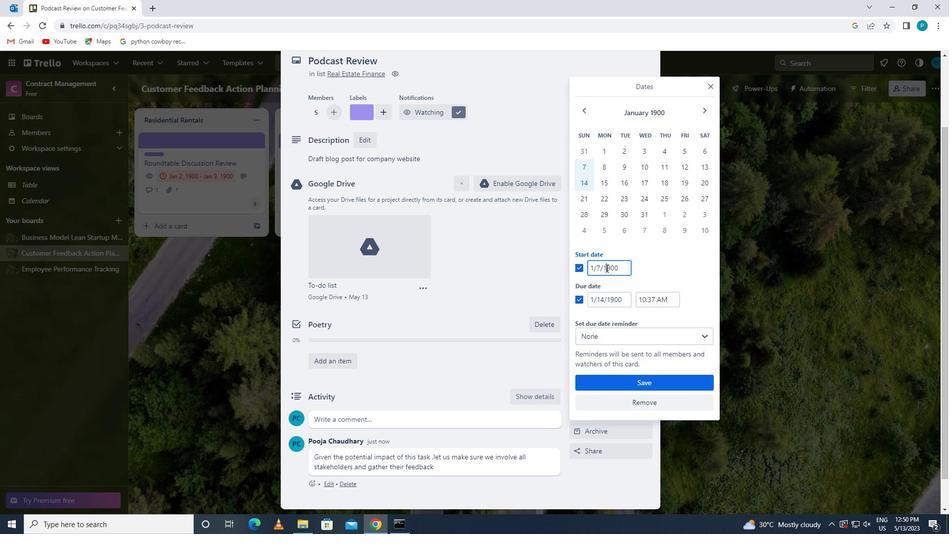 
Action: Mouse pressed left at (600, 270)
Screenshot: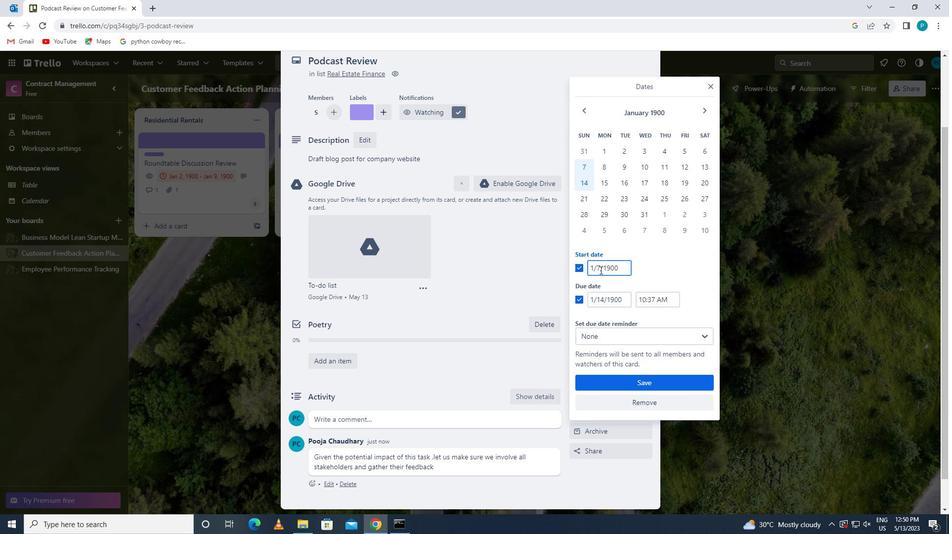 
Action: Key pressed <Key.backspace>8
Screenshot: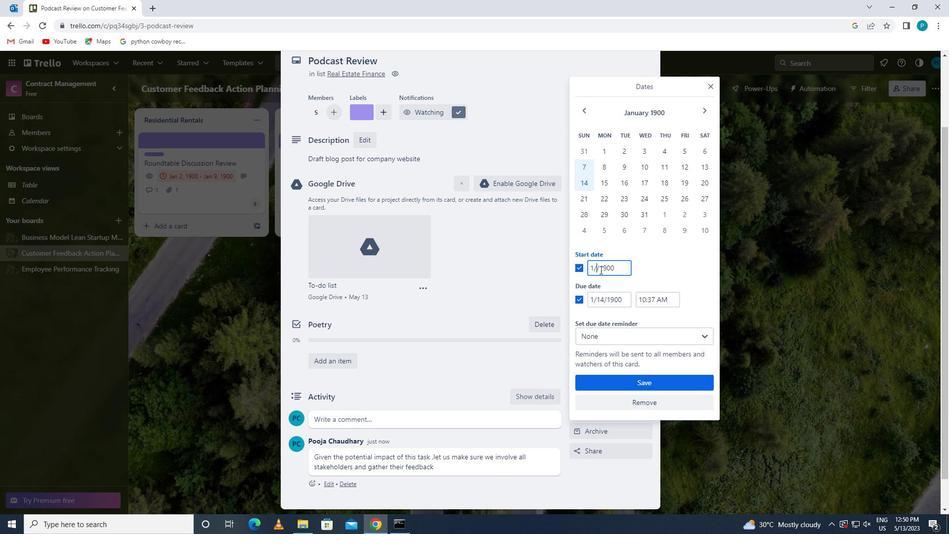 
Action: Mouse moved to (603, 303)
Screenshot: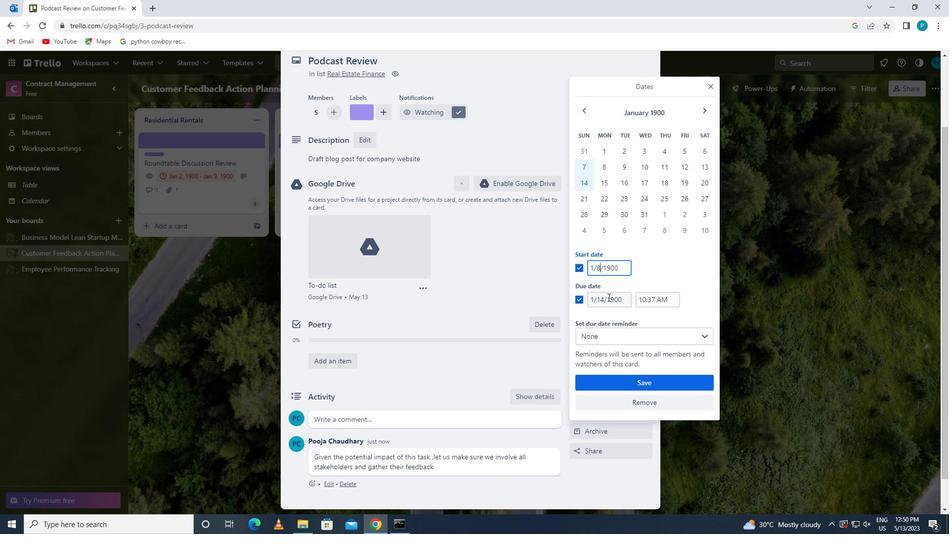 
Action: Mouse pressed left at (603, 303)
Screenshot: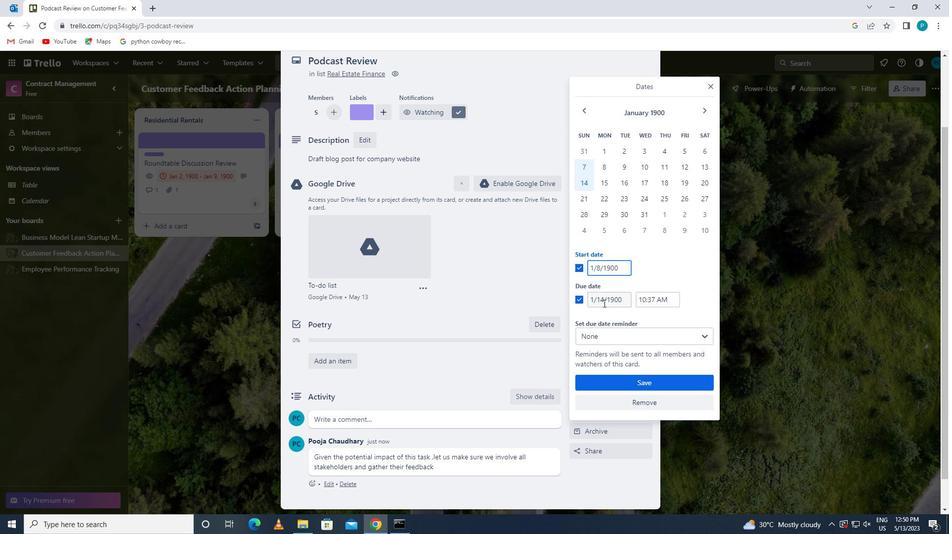 
Action: Key pressed <Key.backspace>5
Screenshot: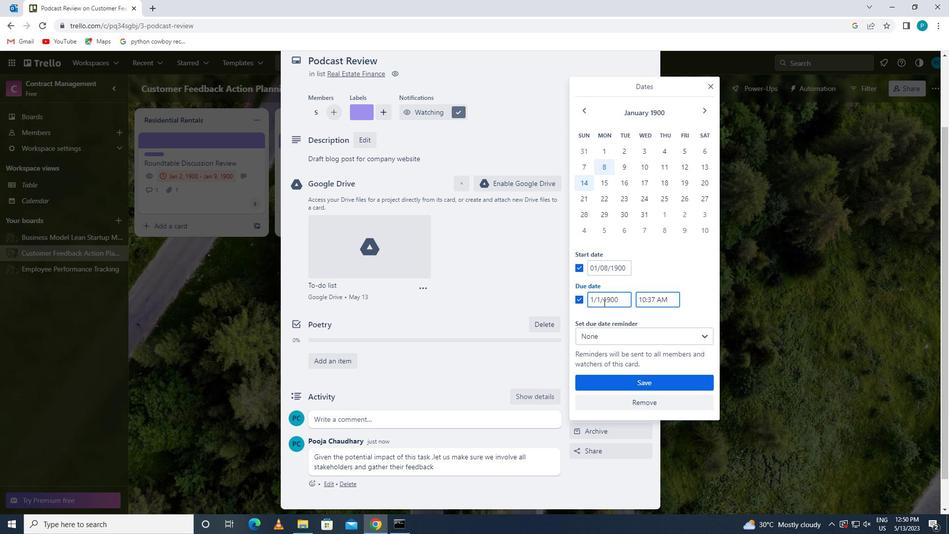 
Action: Mouse moved to (601, 388)
Screenshot: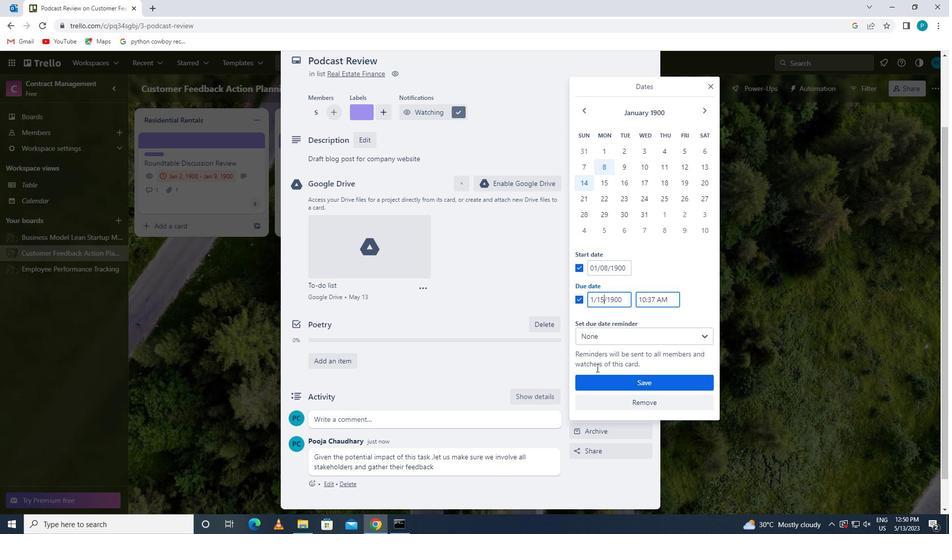 
Action: Mouse pressed left at (601, 388)
Screenshot: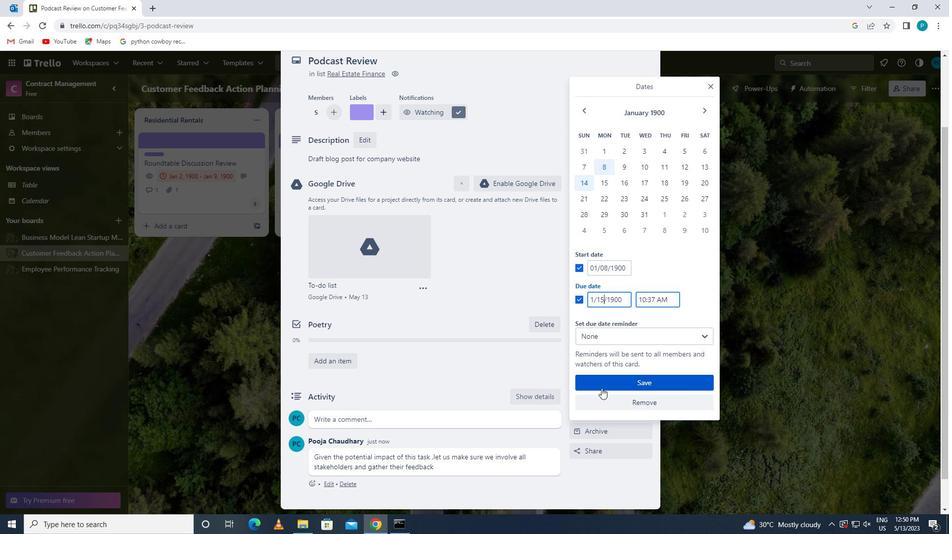 
Action: Mouse scrolled (601, 388) with delta (0, 0)
Screenshot: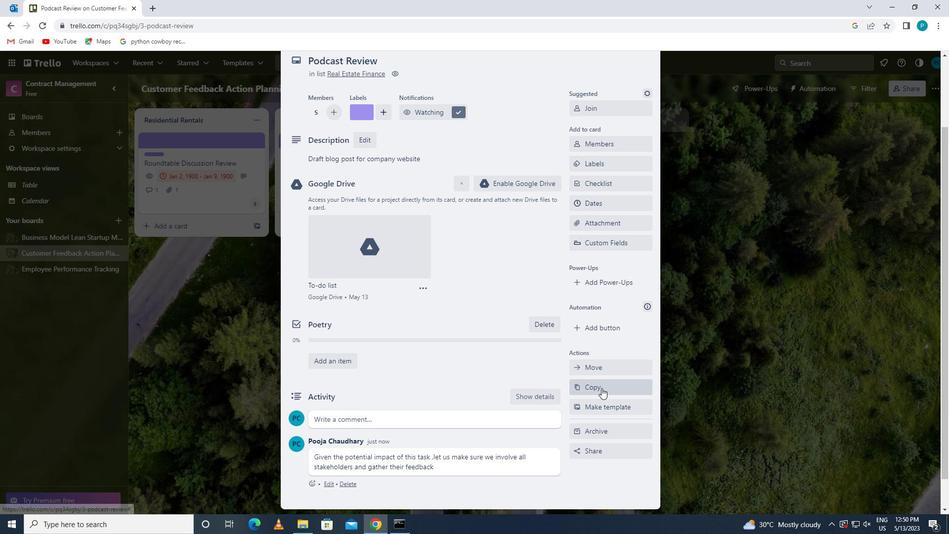 
Action: Mouse scrolled (601, 388) with delta (0, 0)
Screenshot: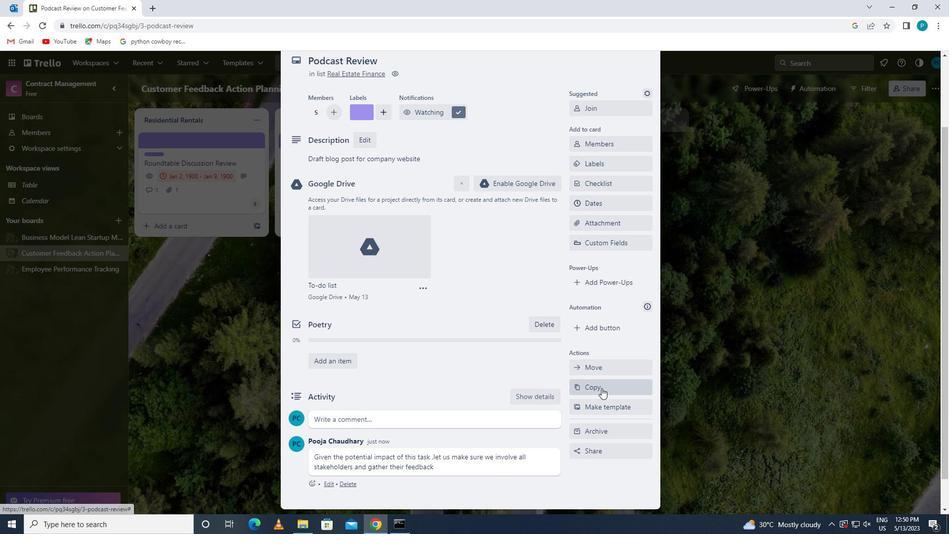 
Action: Mouse scrolled (601, 388) with delta (0, 0)
Screenshot: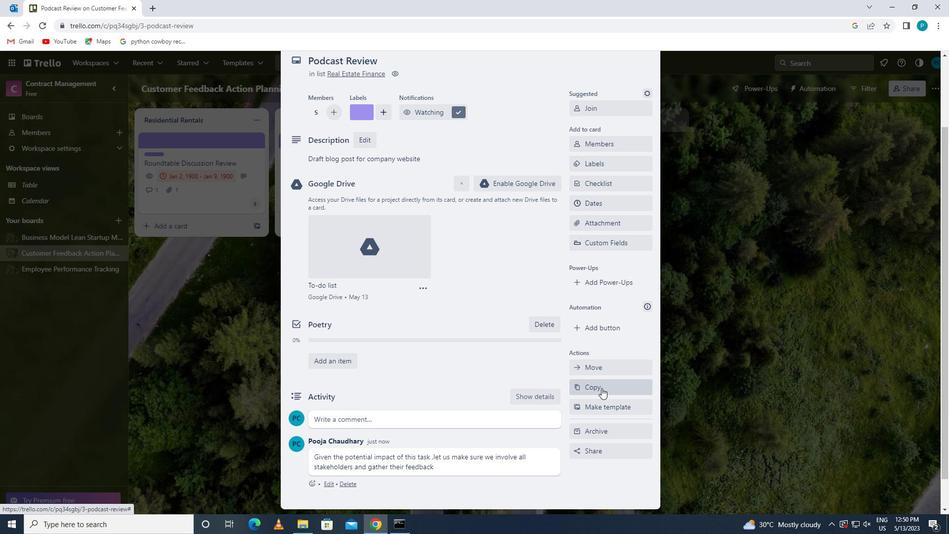 
Action: Mouse scrolled (601, 388) with delta (0, 0)
Screenshot: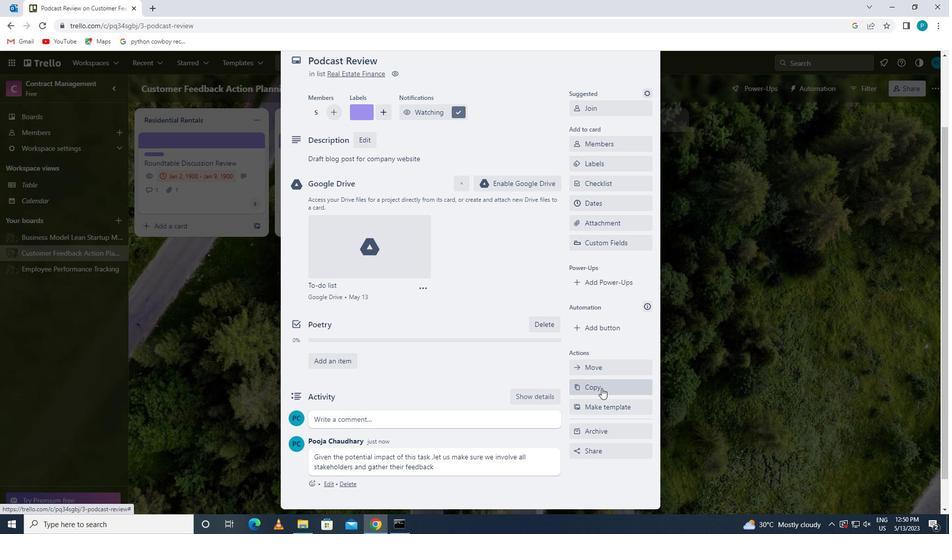 
